 Task: Add a condition where "Channel Is Automation" in pending tickets.
Action: Mouse moved to (145, 447)
Screenshot: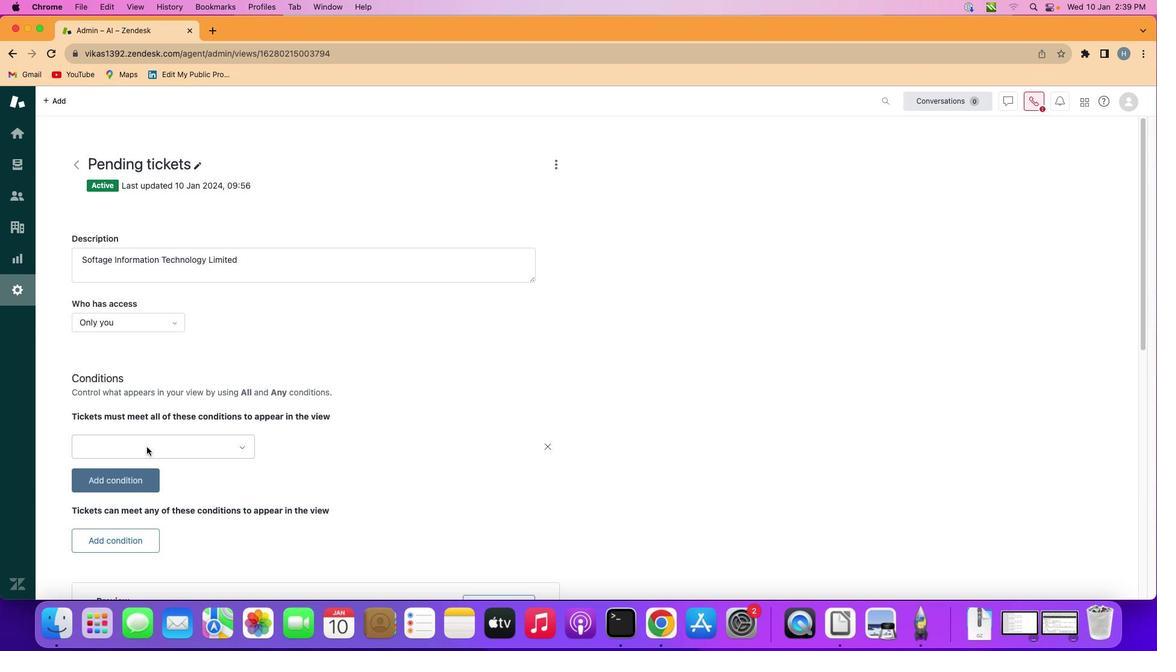 
Action: Mouse pressed left at (145, 447)
Screenshot: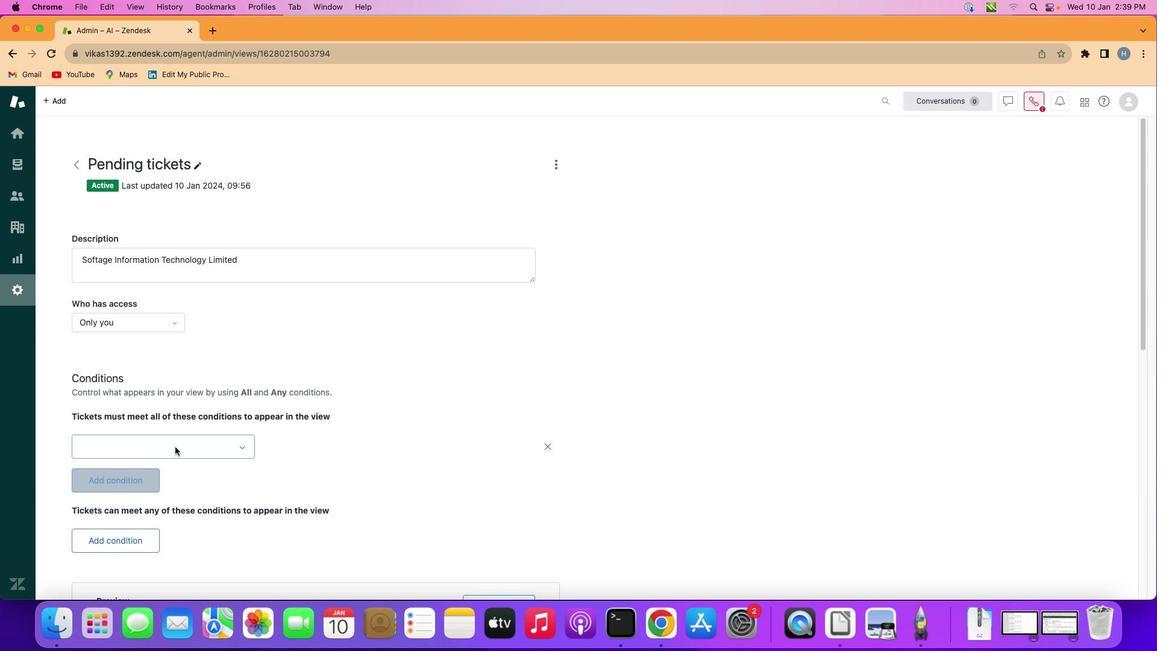 
Action: Mouse moved to (185, 447)
Screenshot: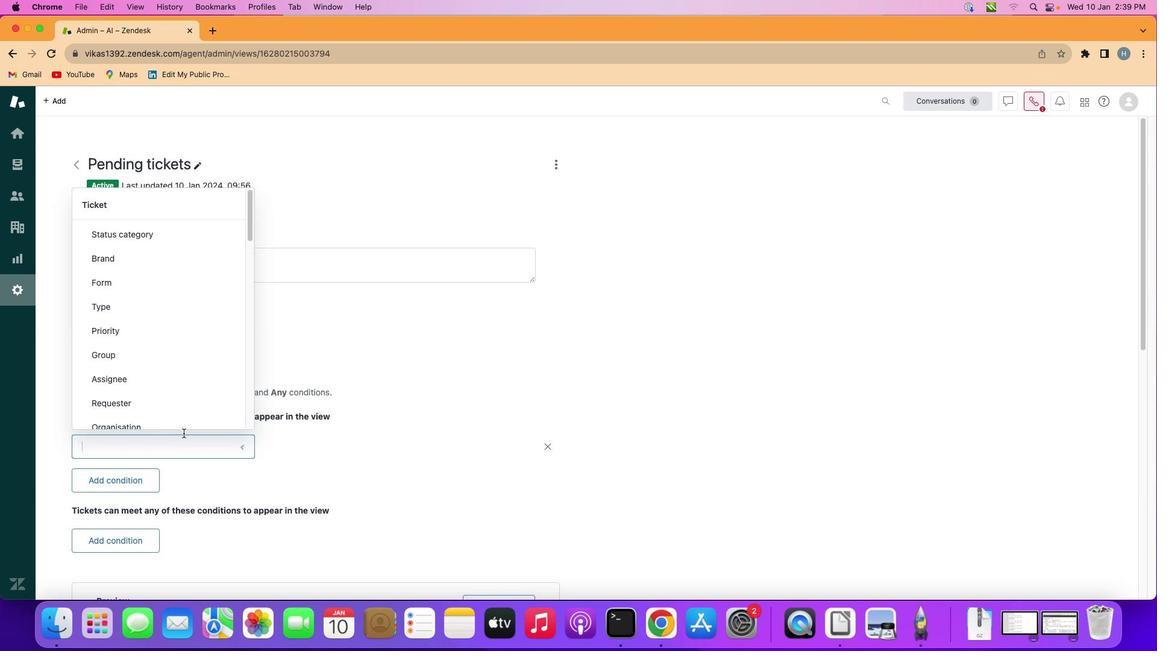 
Action: Mouse pressed left at (185, 447)
Screenshot: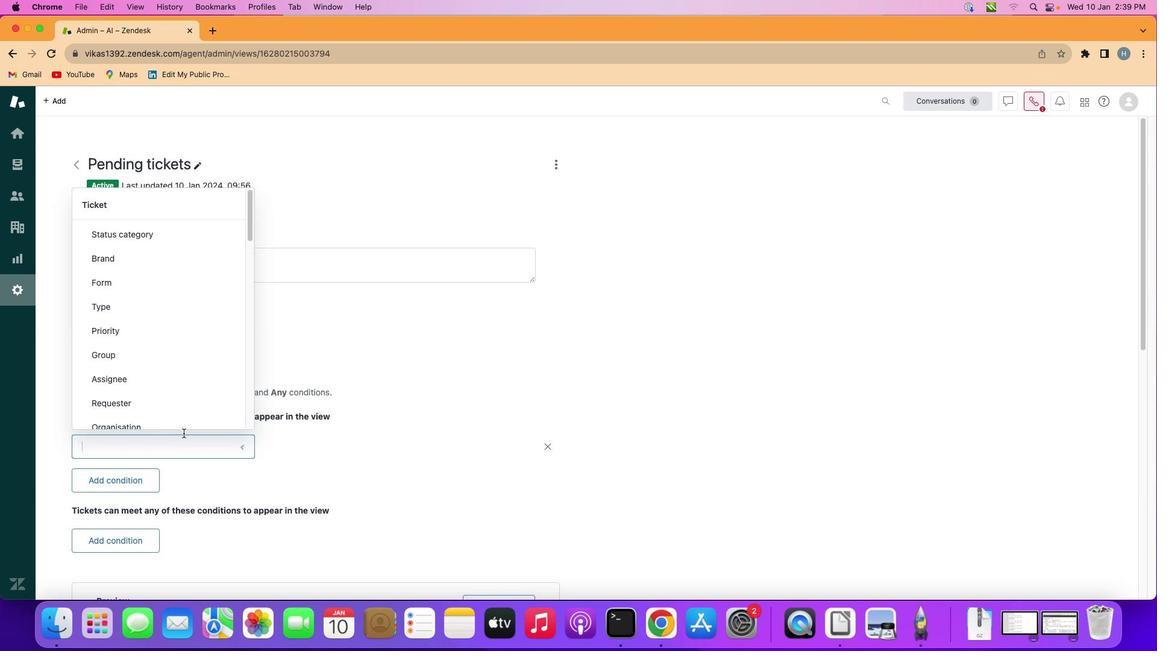 
Action: Mouse moved to (174, 366)
Screenshot: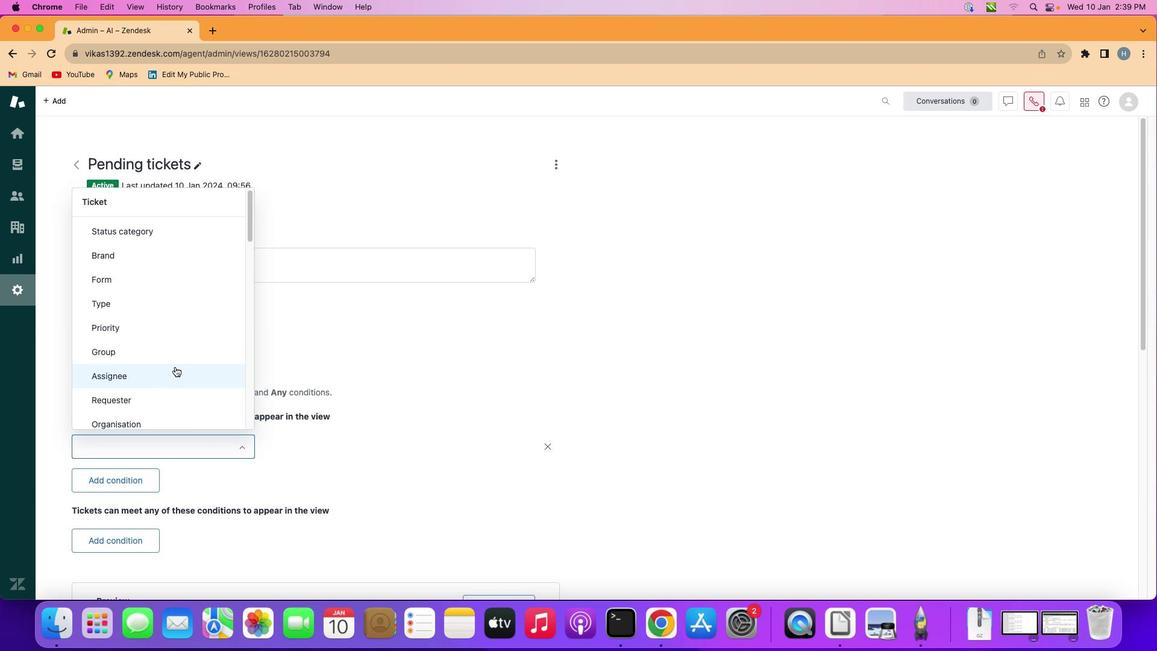 
Action: Mouse scrolled (174, 366) with delta (0, 0)
Screenshot: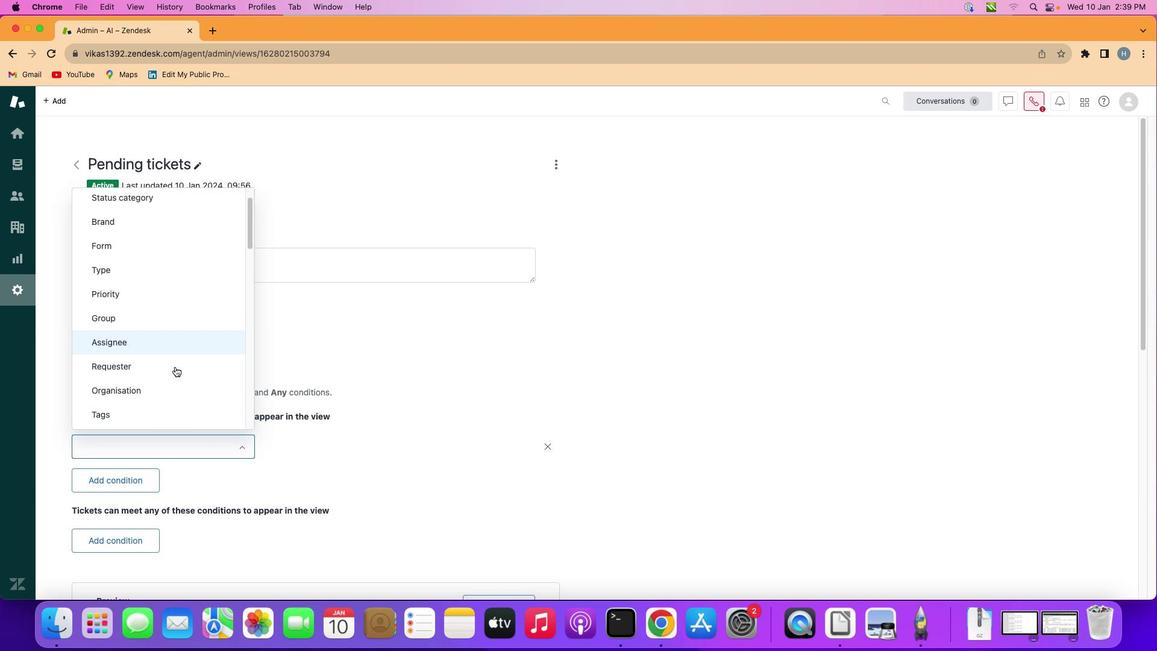 
Action: Mouse scrolled (174, 366) with delta (0, 0)
Screenshot: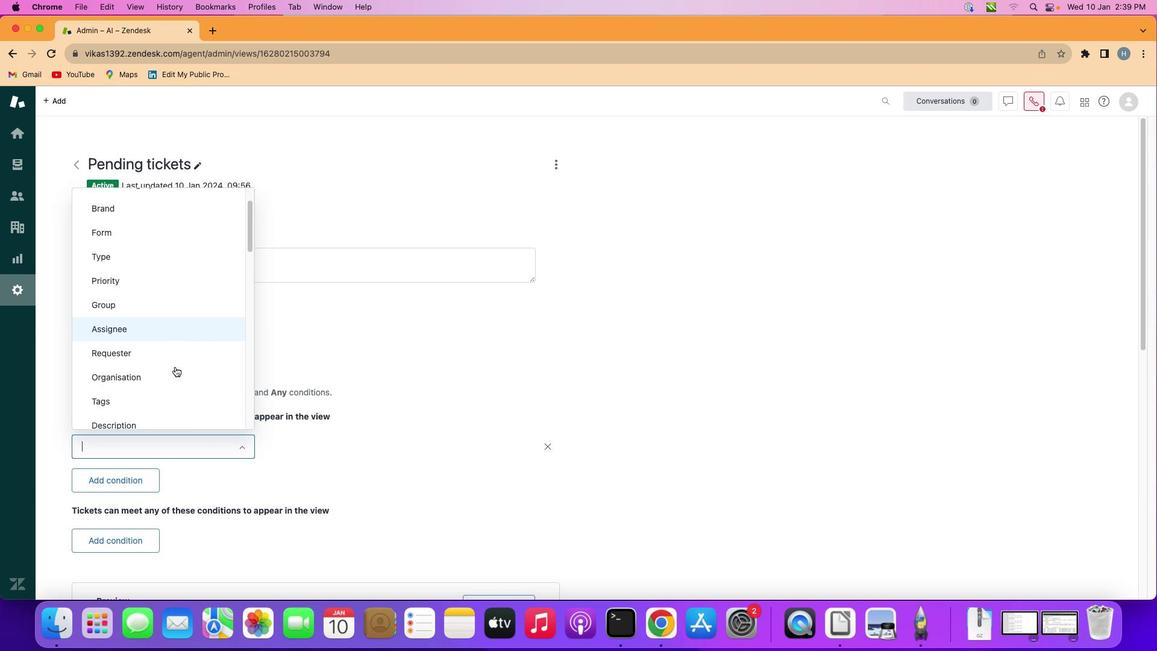 
Action: Mouse scrolled (174, 366) with delta (0, 0)
Screenshot: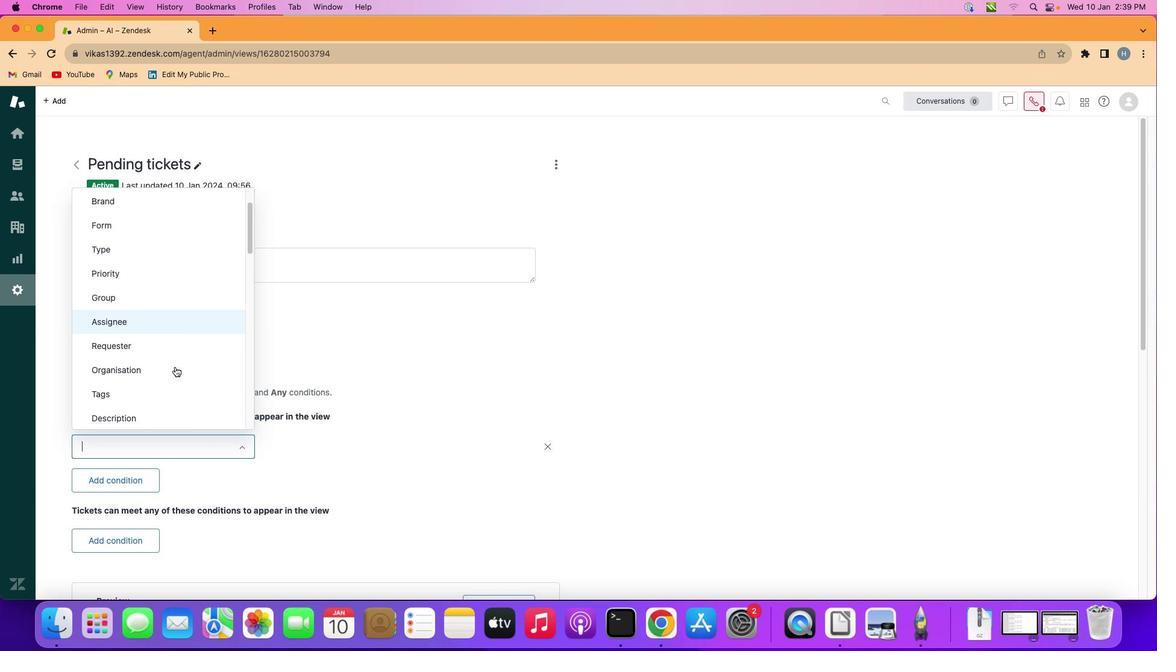 
Action: Mouse scrolled (174, 366) with delta (0, 0)
Screenshot: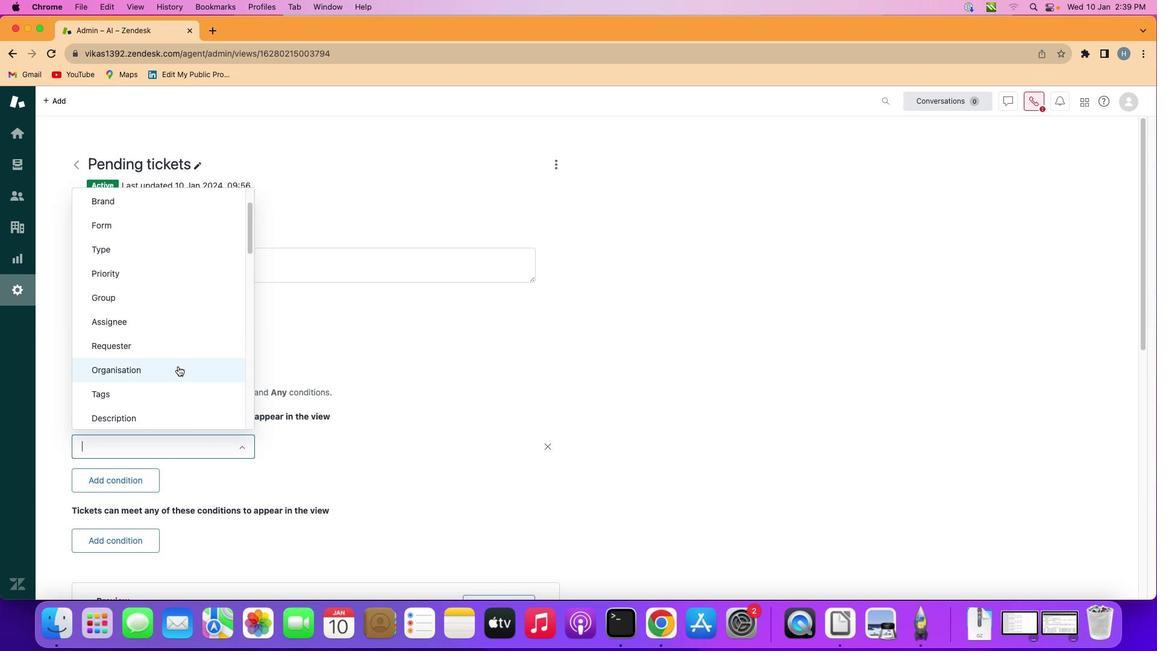 
Action: Mouse moved to (177, 365)
Screenshot: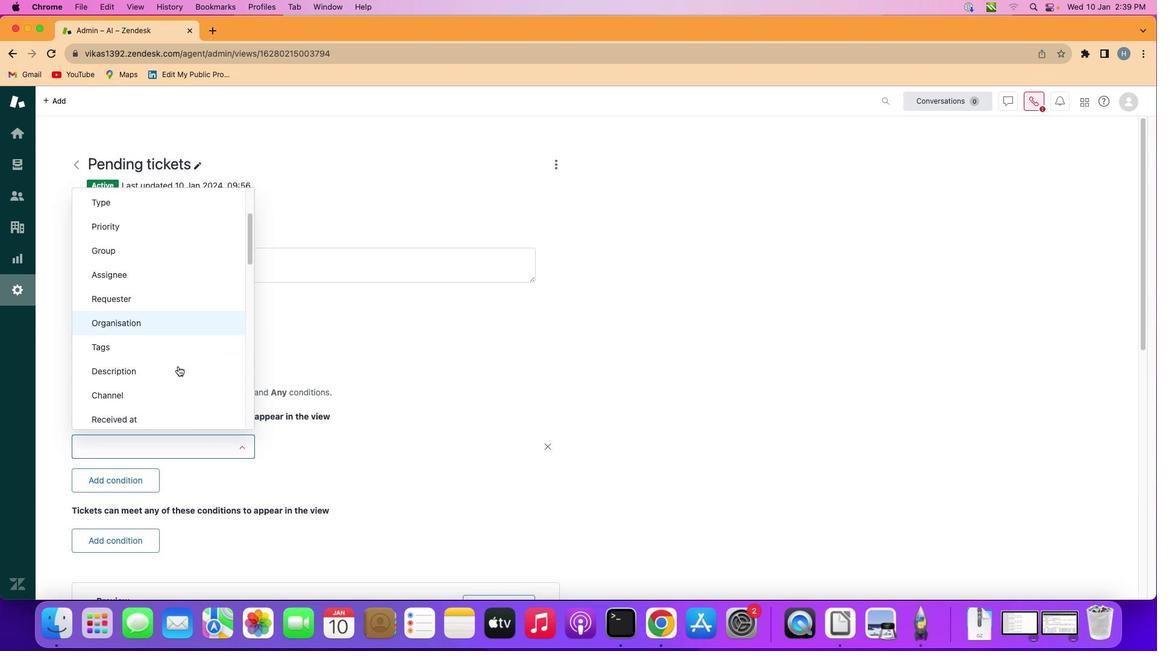 
Action: Mouse scrolled (177, 365) with delta (0, 0)
Screenshot: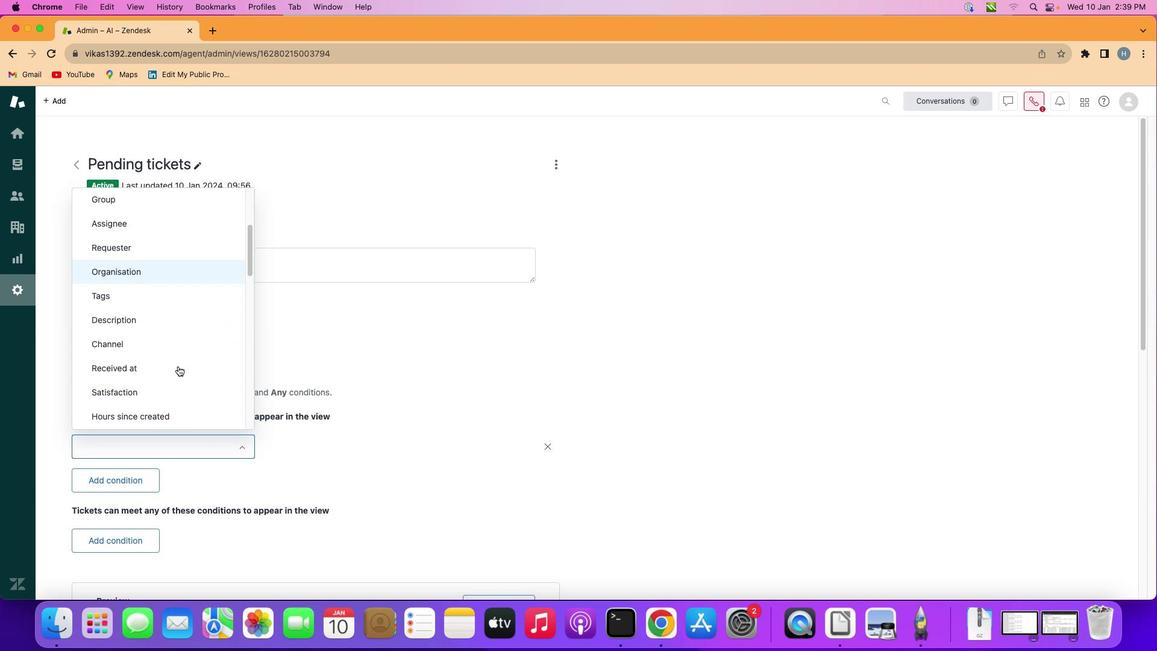 
Action: Mouse scrolled (177, 365) with delta (0, 0)
Screenshot: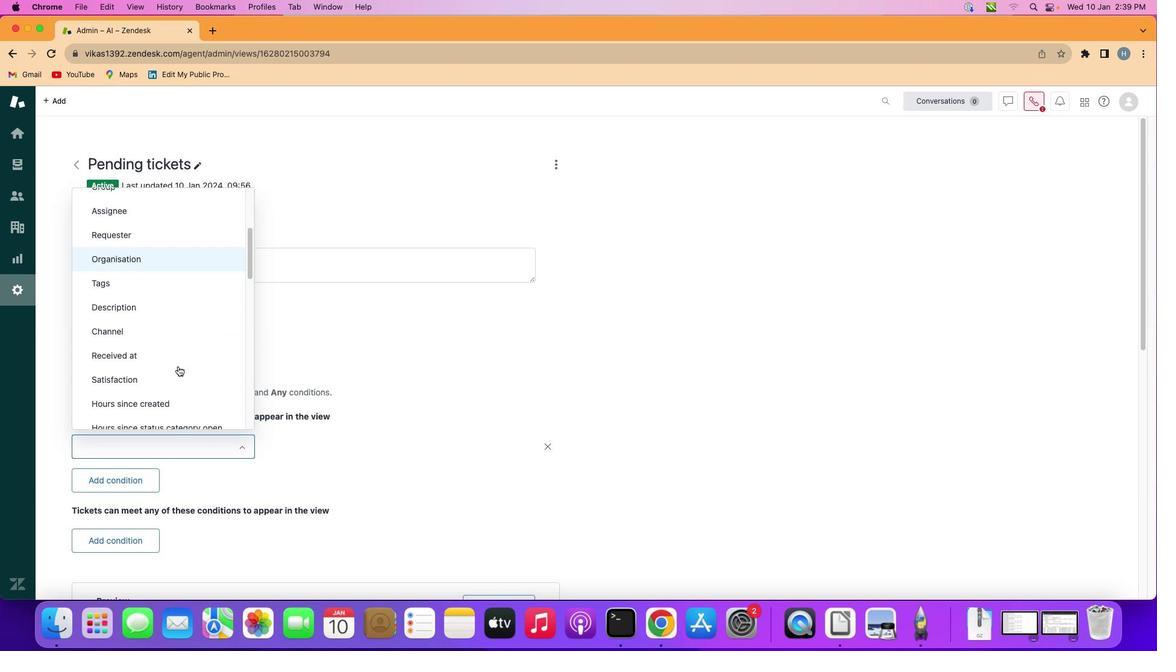 
Action: Mouse scrolled (177, 365) with delta (0, 0)
Screenshot: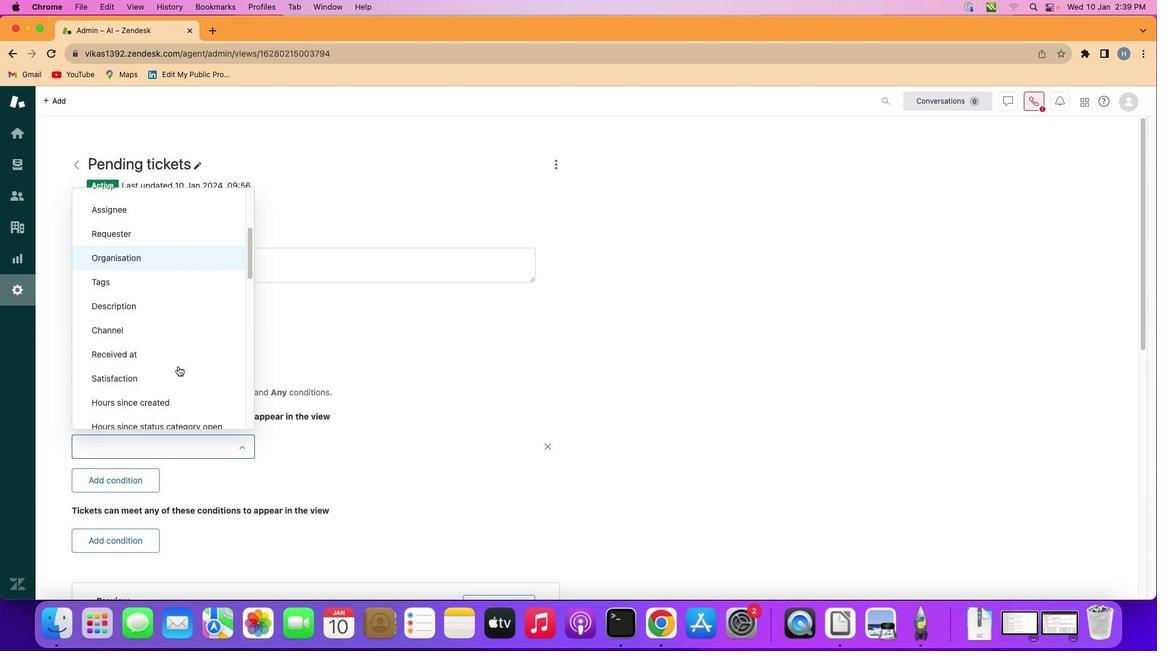 
Action: Mouse moved to (177, 365)
Screenshot: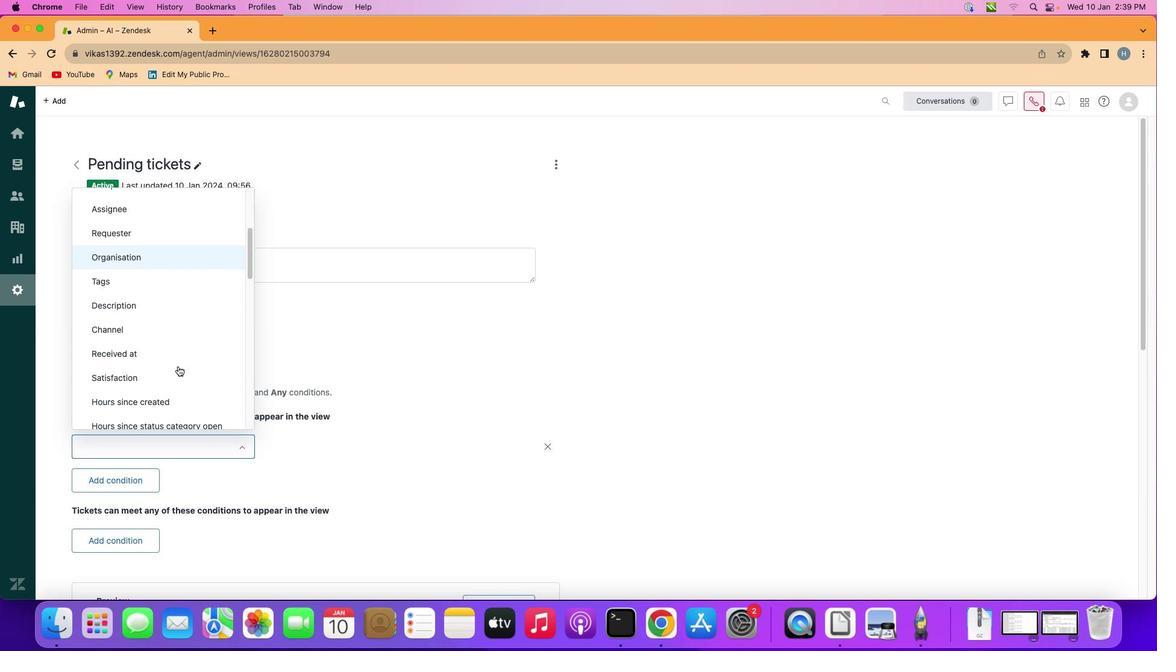 
Action: Mouse scrolled (177, 365) with delta (0, -1)
Screenshot: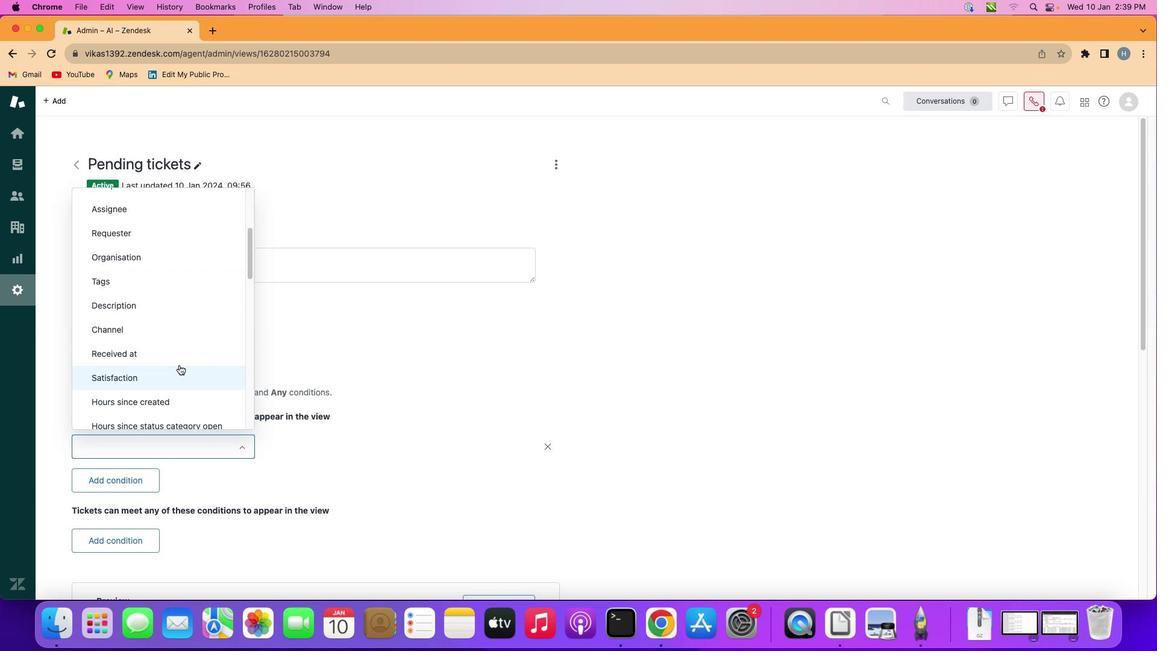 
Action: Mouse moved to (197, 327)
Screenshot: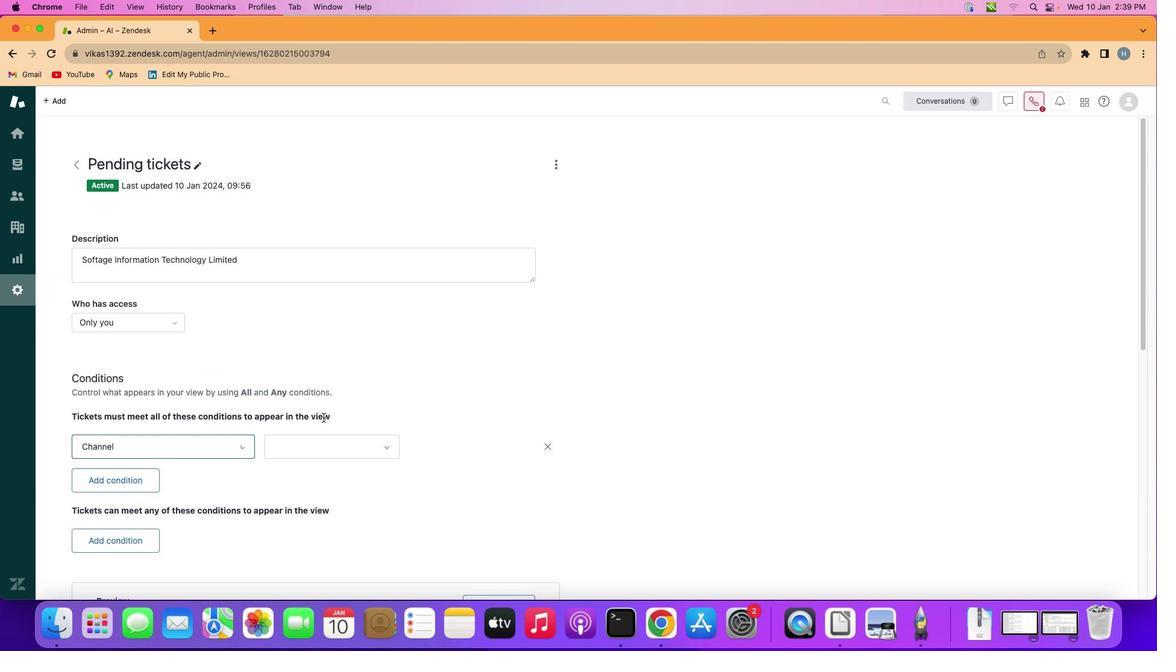 
Action: Mouse pressed left at (197, 327)
Screenshot: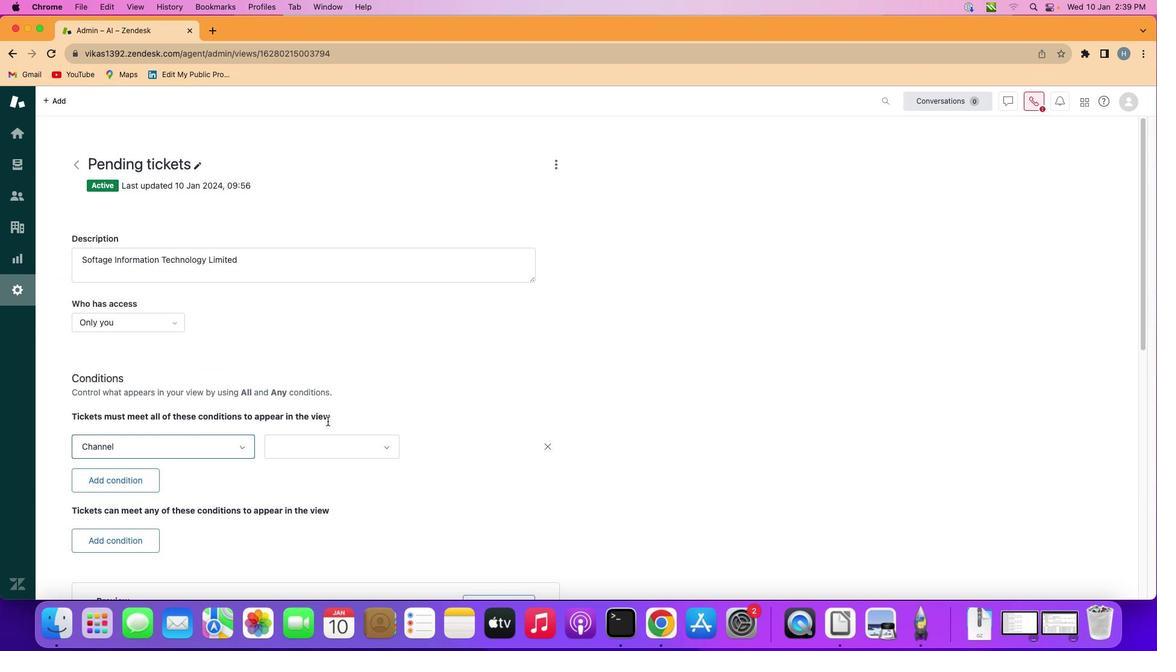 
Action: Mouse moved to (335, 441)
Screenshot: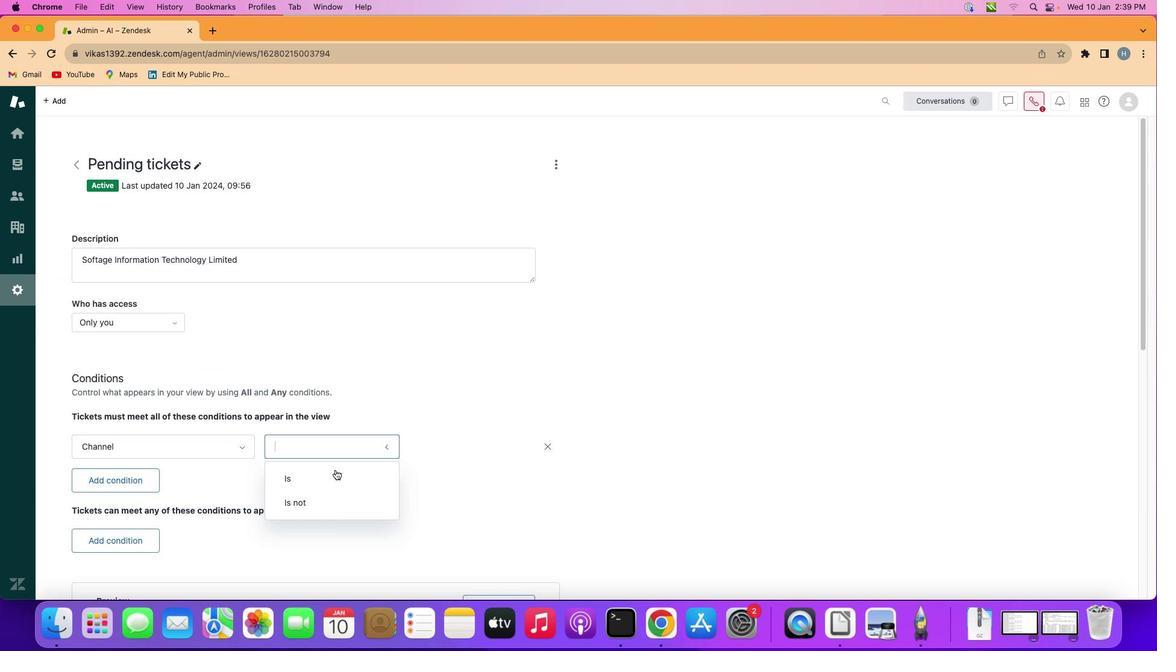 
Action: Mouse pressed left at (335, 441)
Screenshot: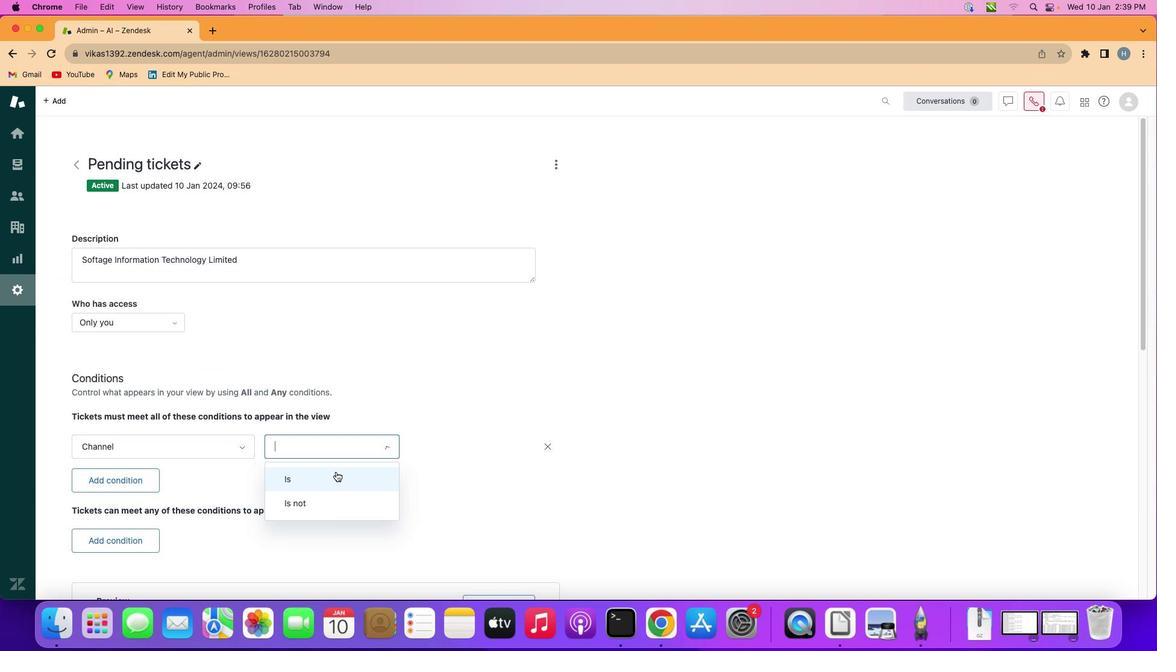 
Action: Mouse moved to (335, 472)
Screenshot: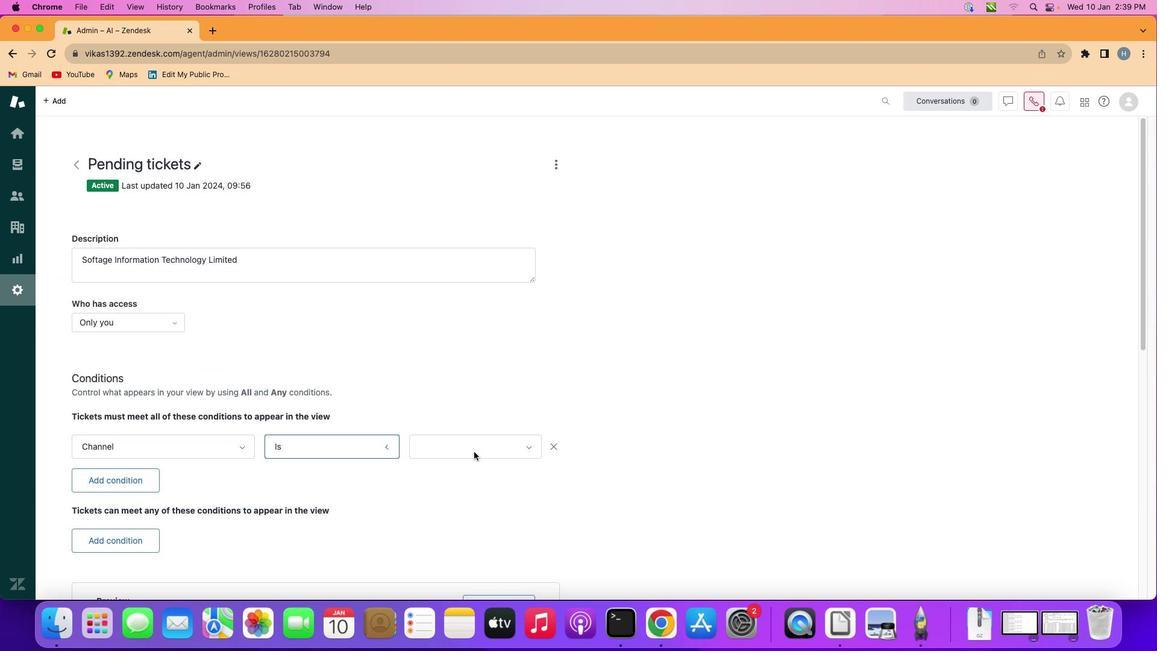 
Action: Mouse pressed left at (335, 472)
Screenshot: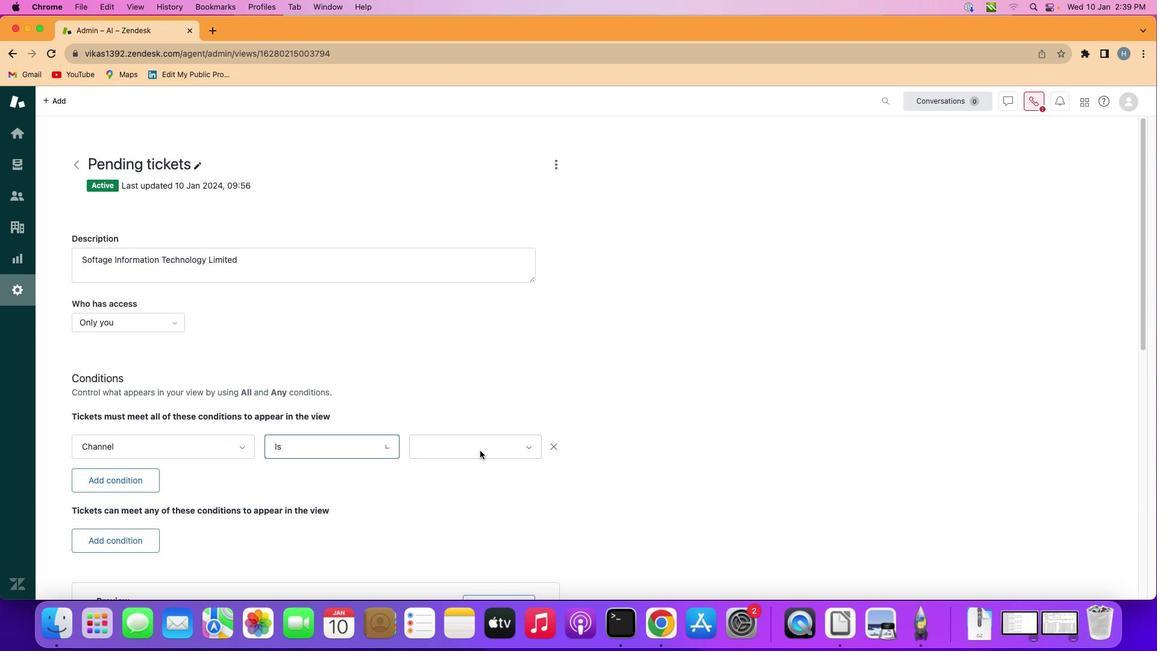 
Action: Mouse moved to (479, 451)
Screenshot: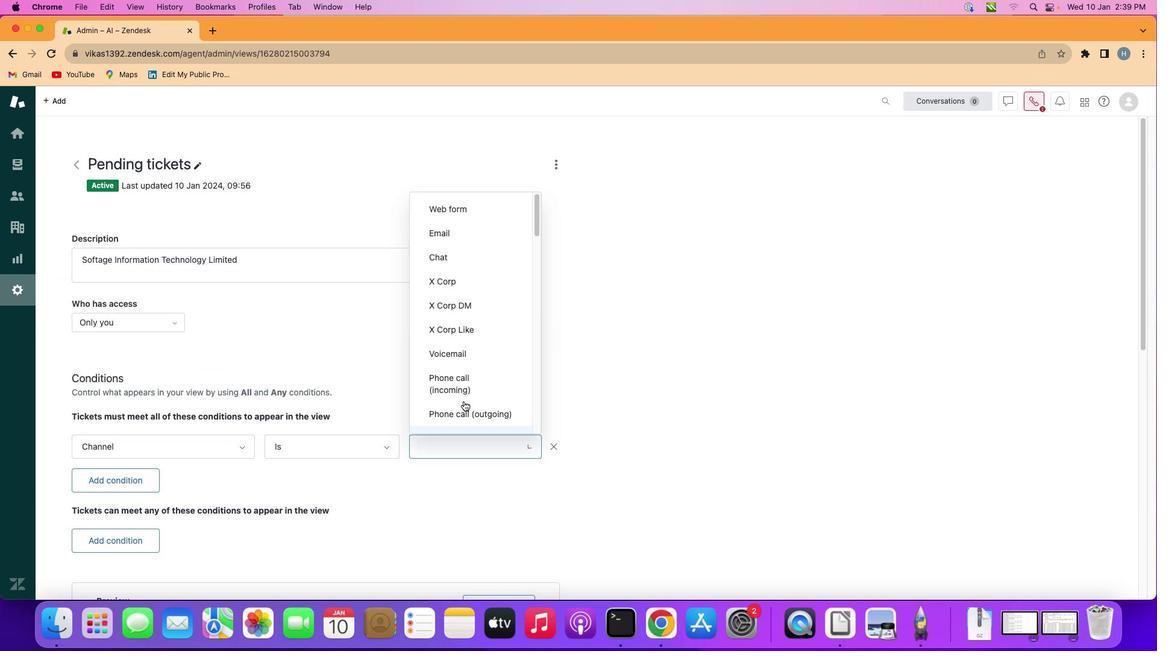 
Action: Mouse pressed left at (479, 451)
Screenshot: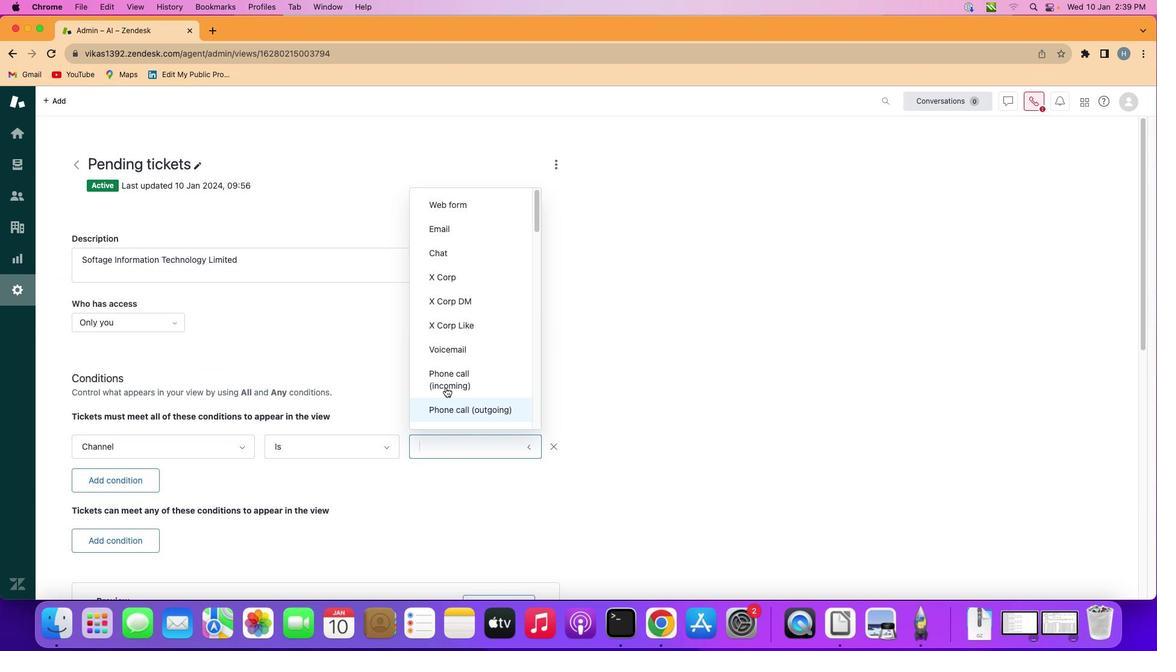 
Action: Mouse moved to (494, 327)
Screenshot: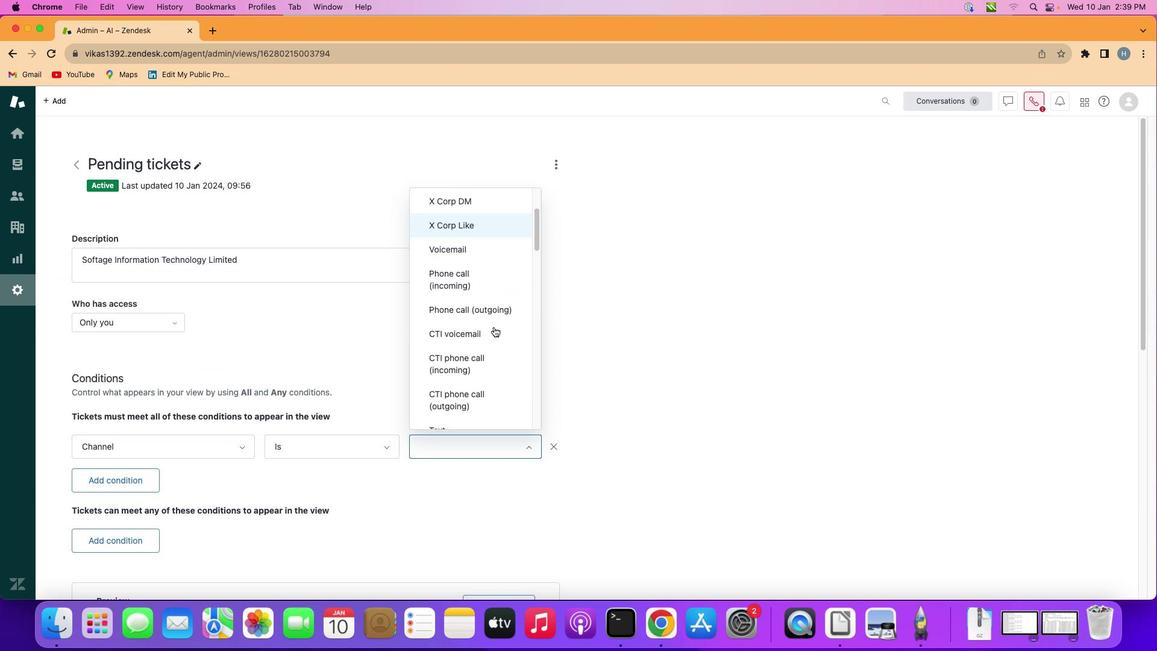 
Action: Mouse scrolled (494, 327) with delta (0, 0)
Screenshot: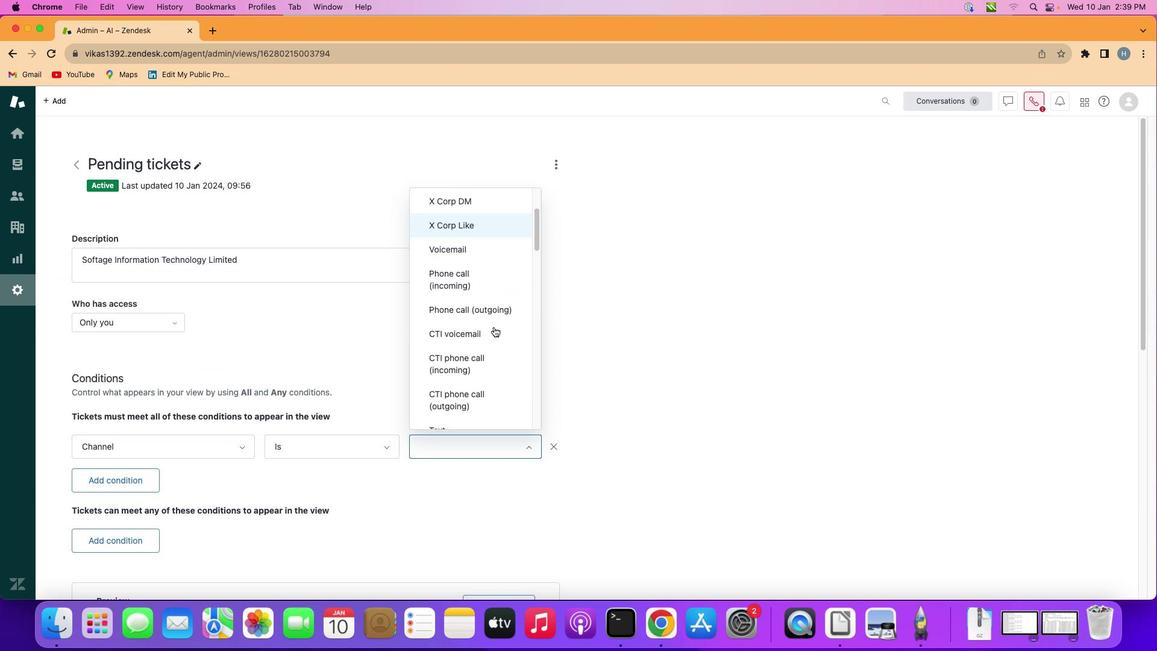 
Action: Mouse scrolled (494, 327) with delta (0, 0)
Screenshot: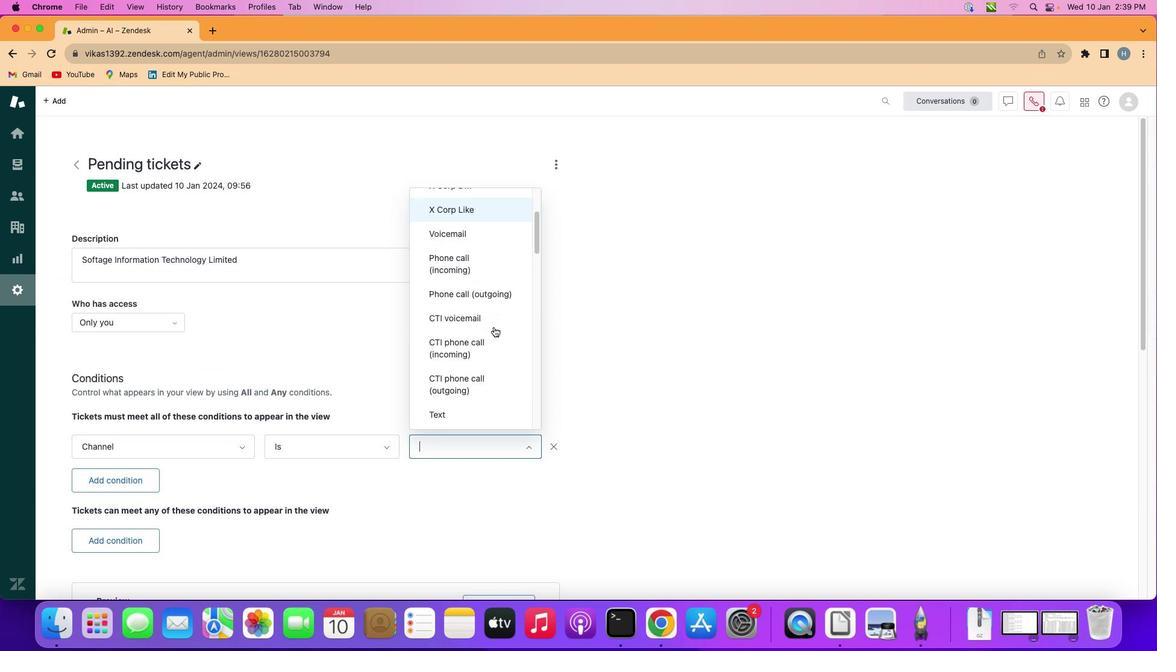 
Action: Mouse scrolled (494, 327) with delta (0, 0)
Screenshot: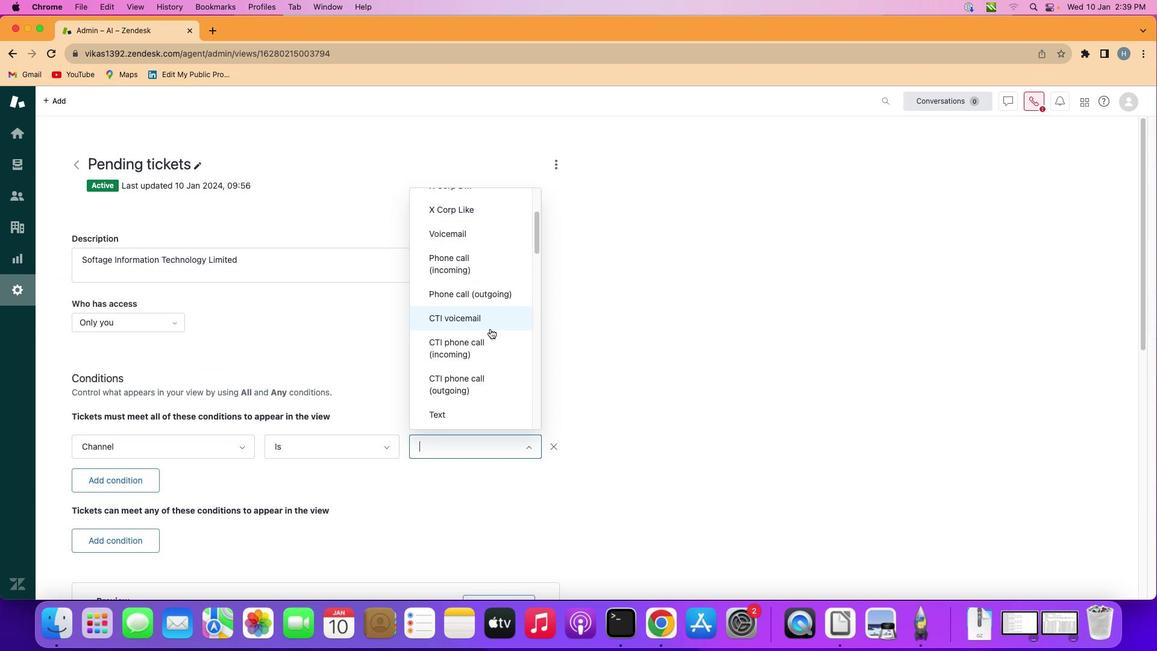 
Action: Mouse scrolled (494, 327) with delta (0, -1)
Screenshot: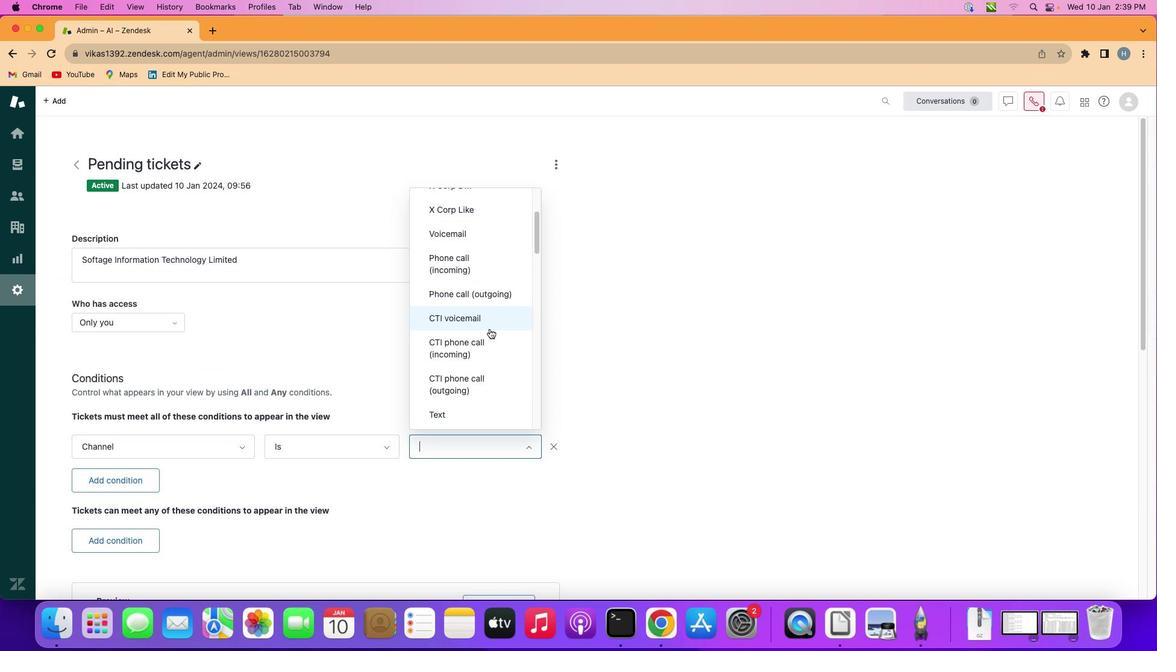 
Action: Mouse moved to (489, 329)
Screenshot: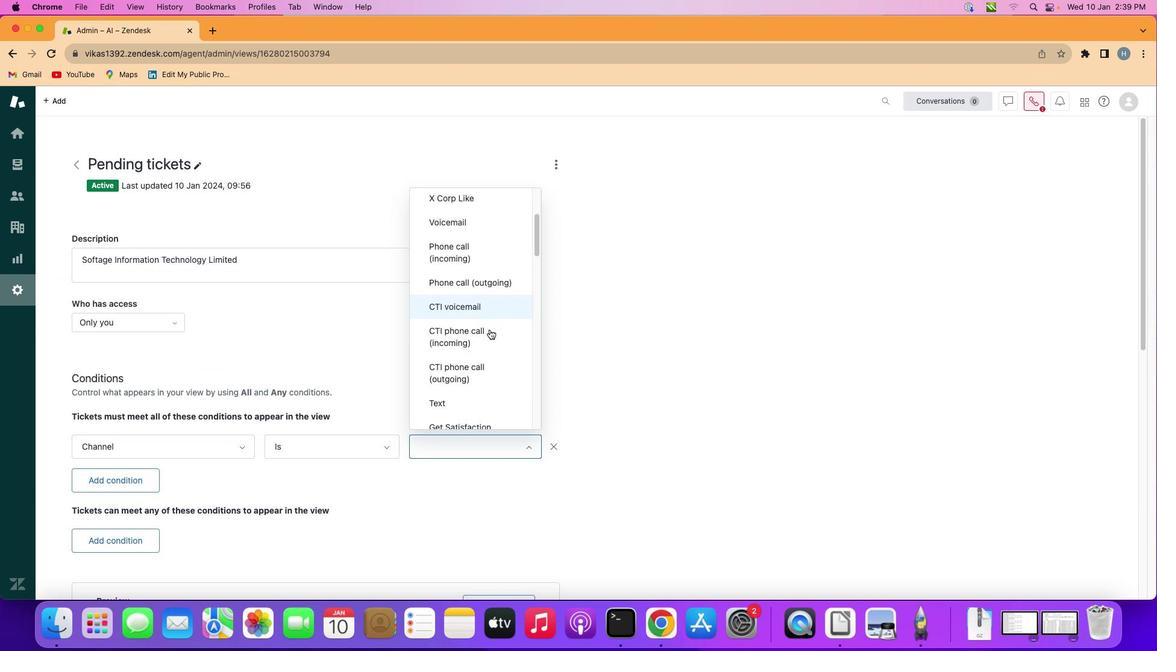
Action: Mouse scrolled (489, 329) with delta (0, 0)
Screenshot: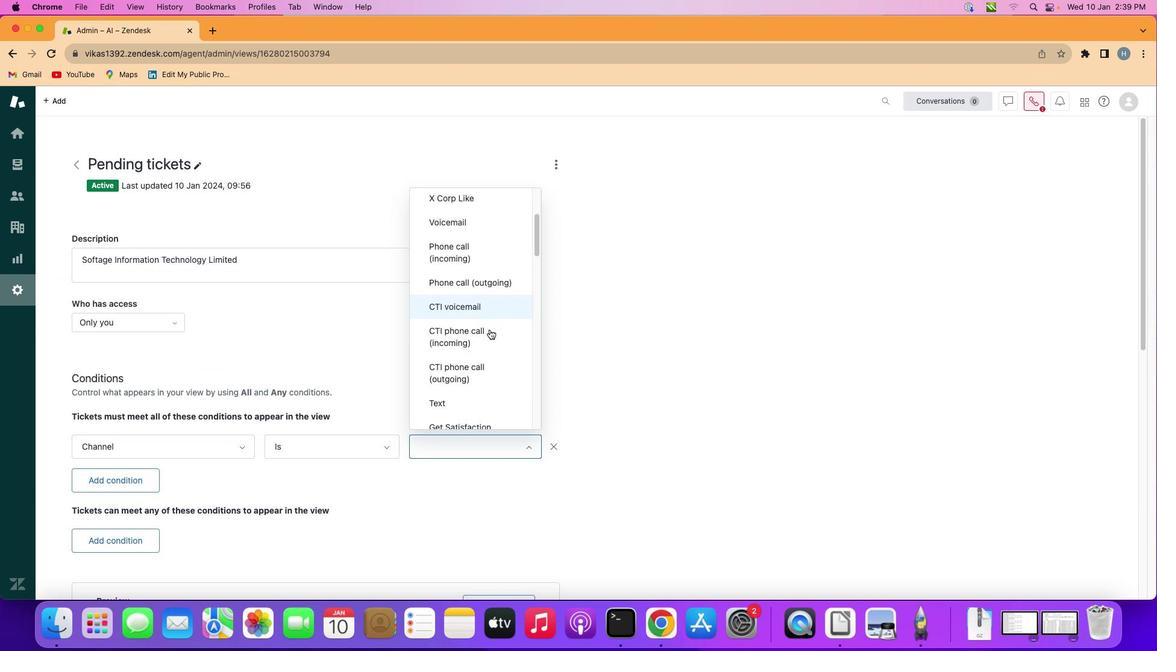 
Action: Mouse scrolled (489, 329) with delta (0, 0)
Screenshot: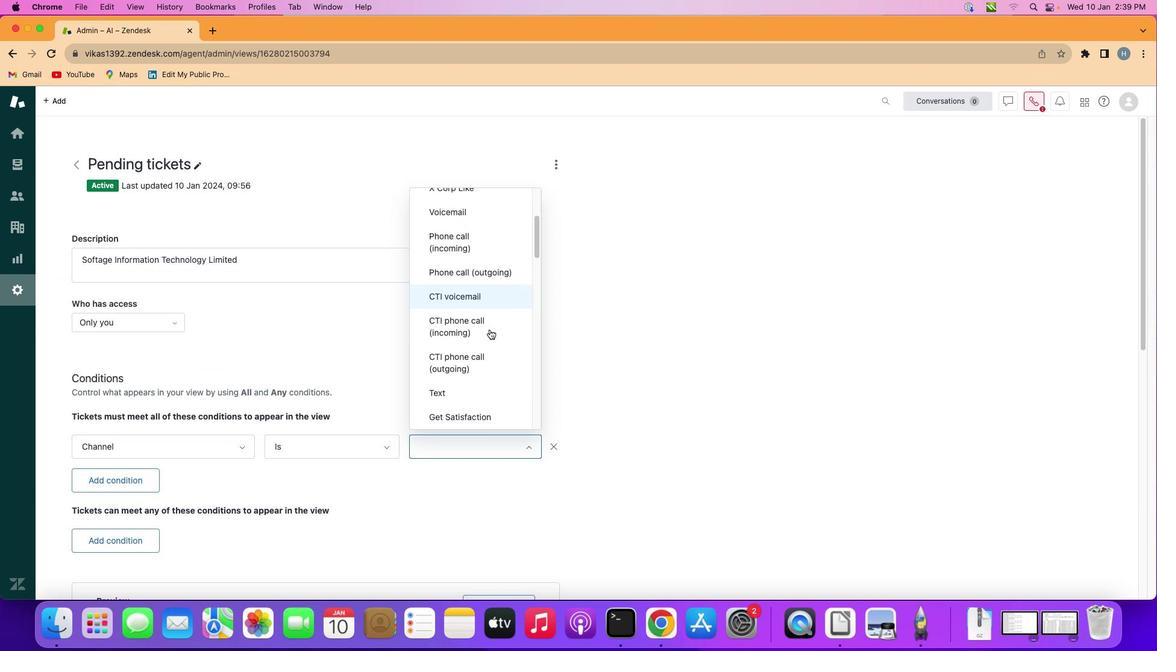 
Action: Mouse scrolled (489, 329) with delta (0, 0)
Screenshot: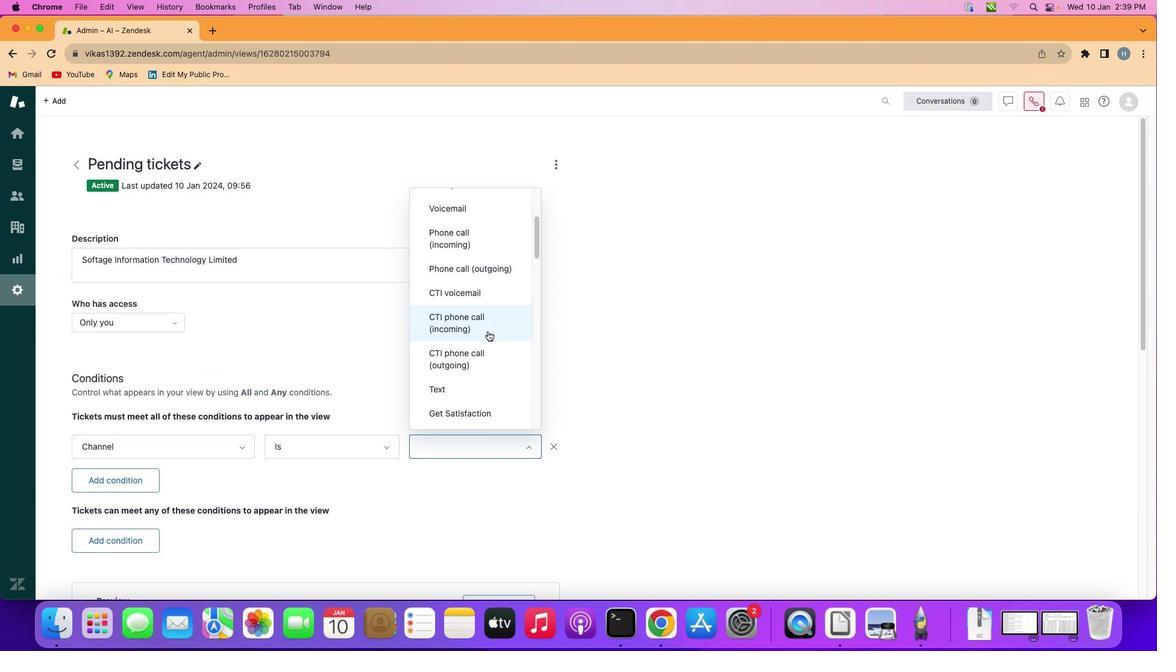 
Action: Mouse scrolled (489, 329) with delta (0, 0)
Screenshot: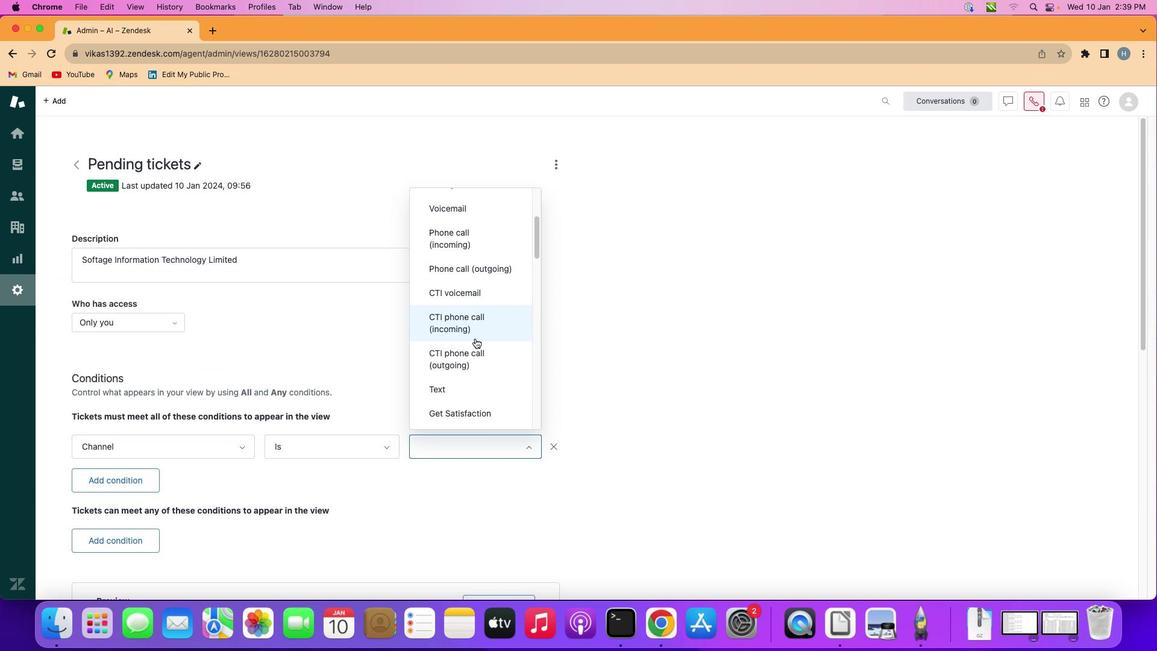 
Action: Mouse moved to (475, 338)
Screenshot: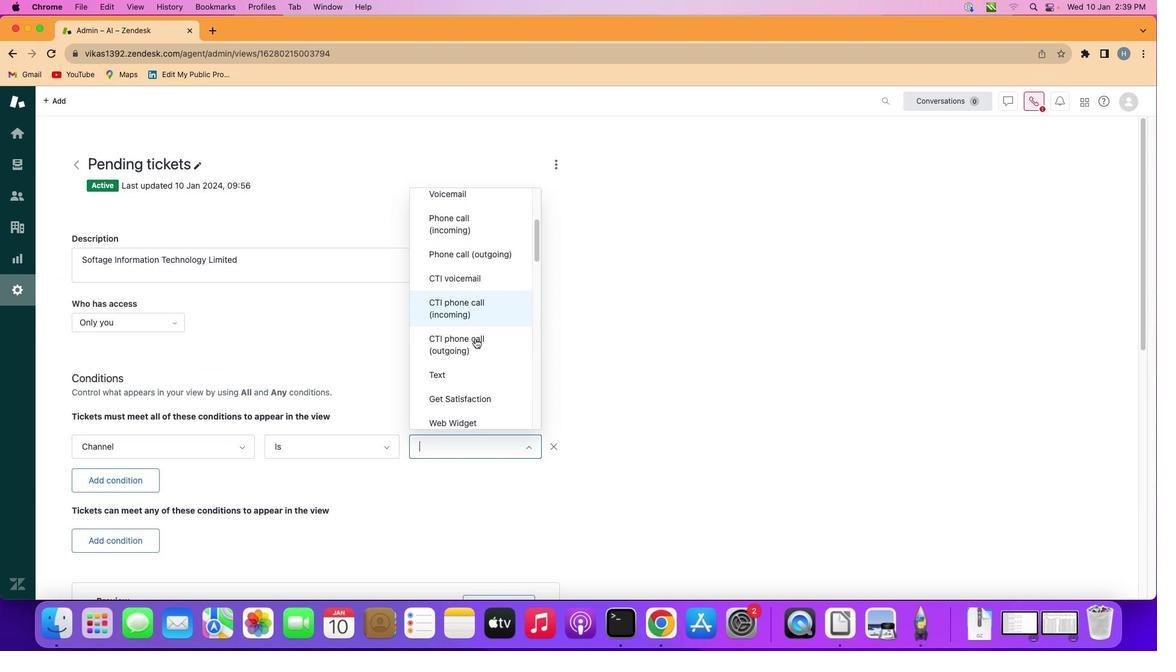 
Action: Mouse scrolled (475, 338) with delta (0, 0)
Screenshot: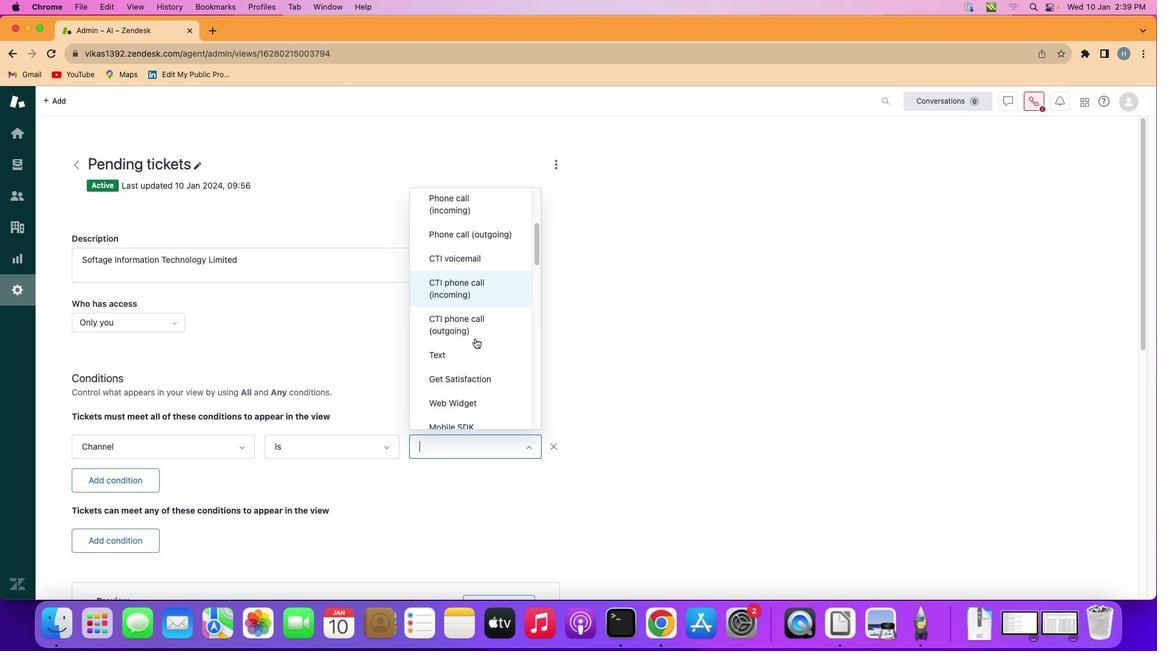 
Action: Mouse scrolled (475, 338) with delta (0, 0)
Screenshot: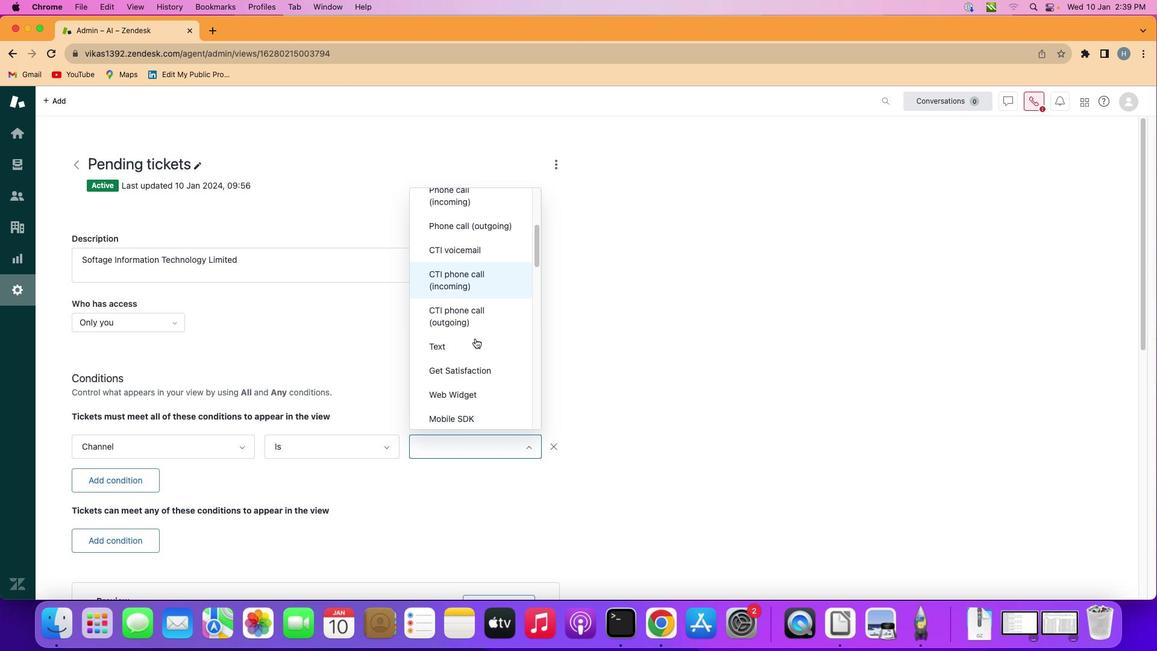 
Action: Mouse scrolled (475, 338) with delta (0, 0)
Screenshot: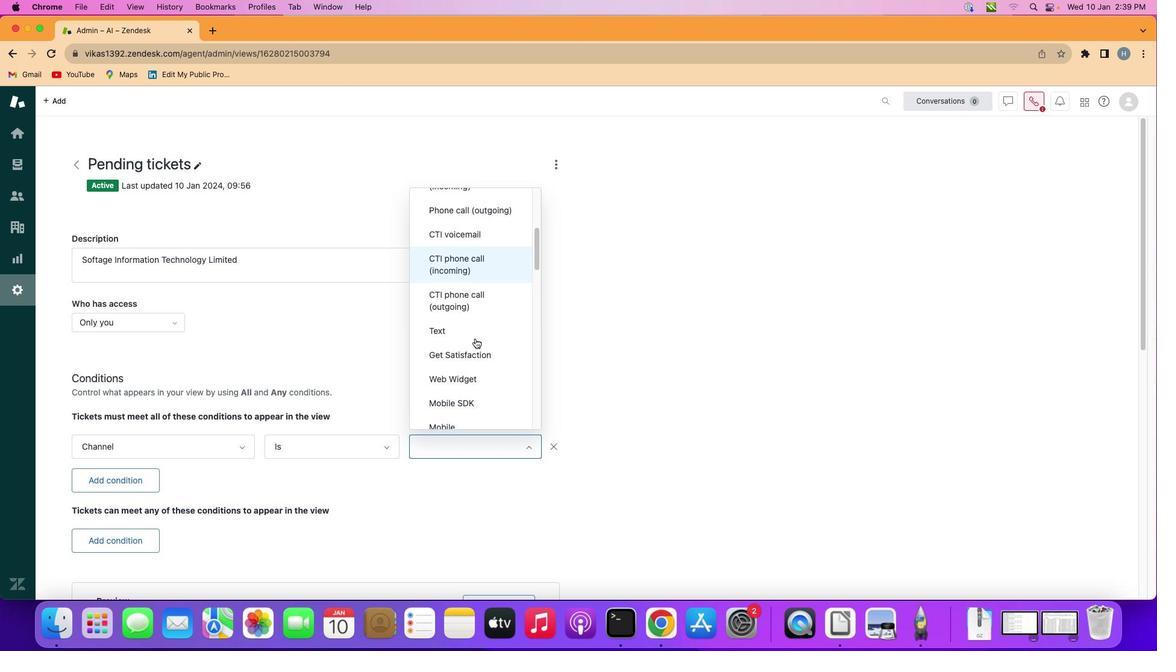 
Action: Mouse scrolled (475, 338) with delta (0, 0)
Screenshot: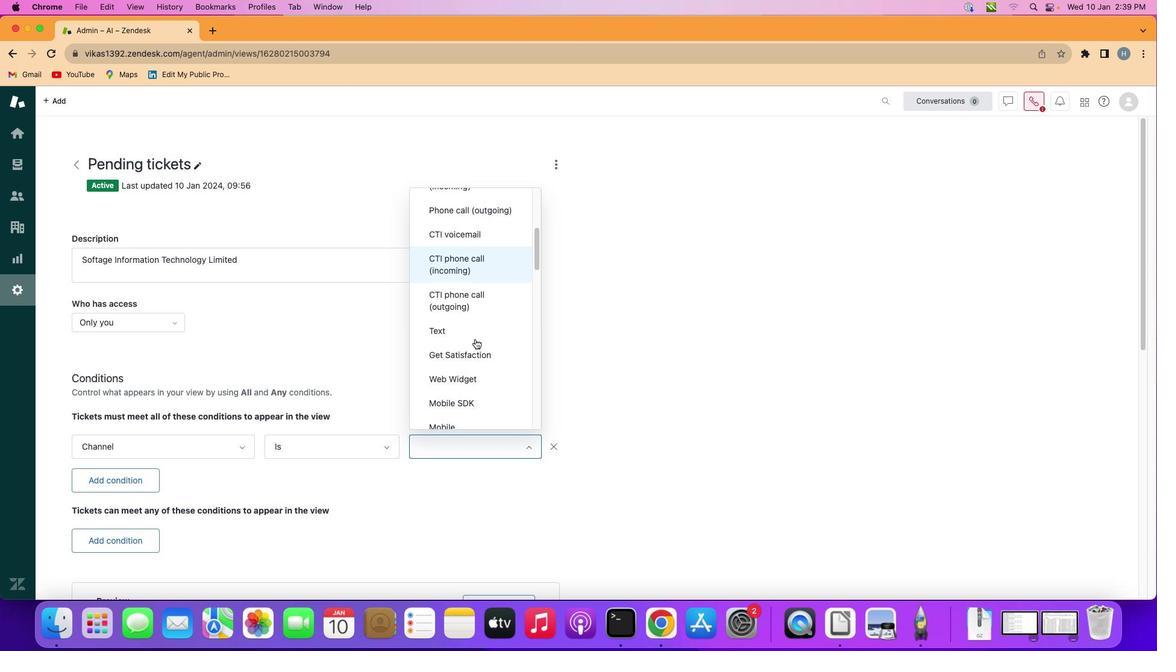 
Action: Mouse moved to (475, 338)
Screenshot: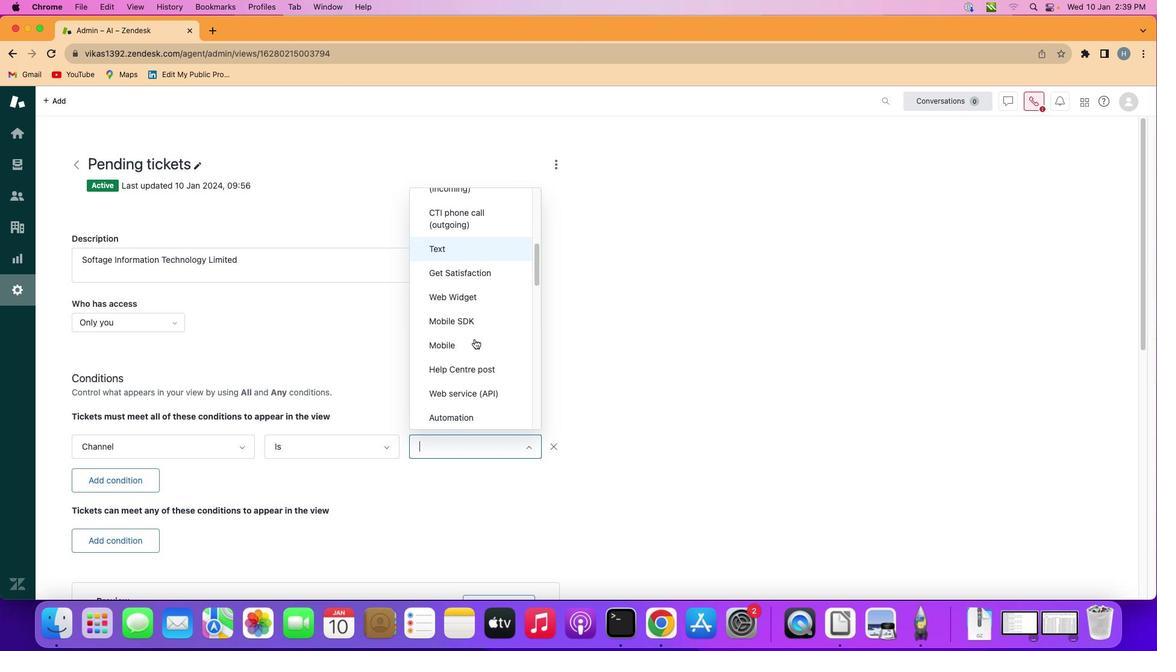 
Action: Mouse scrolled (475, 338) with delta (0, 0)
Screenshot: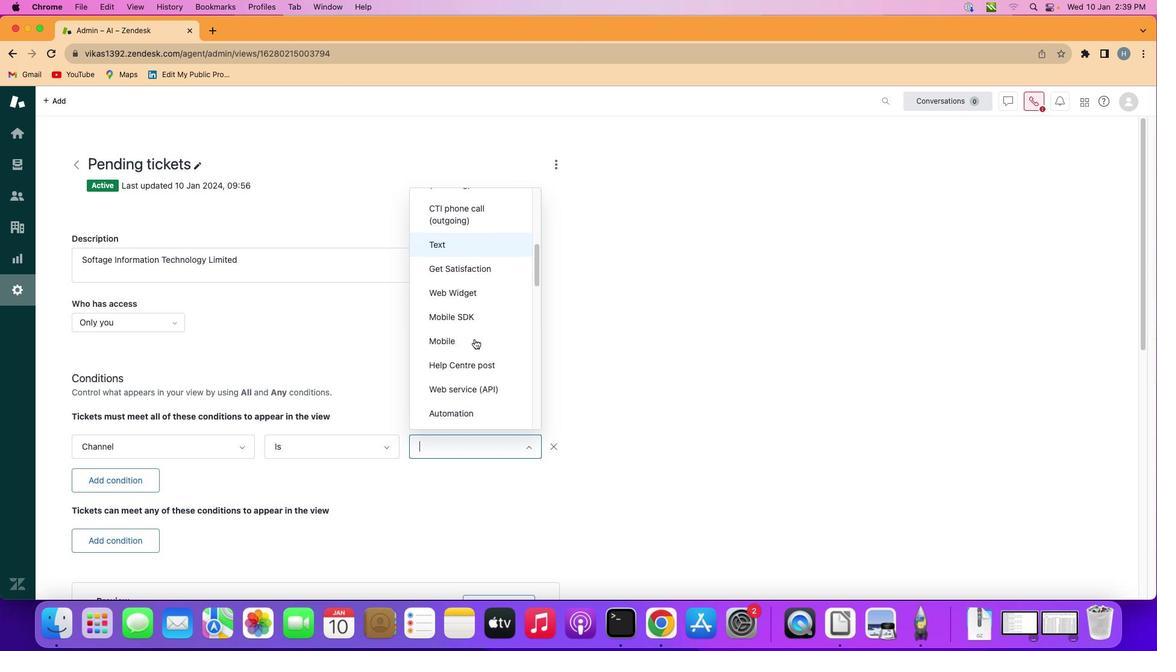 
Action: Mouse scrolled (475, 338) with delta (0, -1)
Screenshot: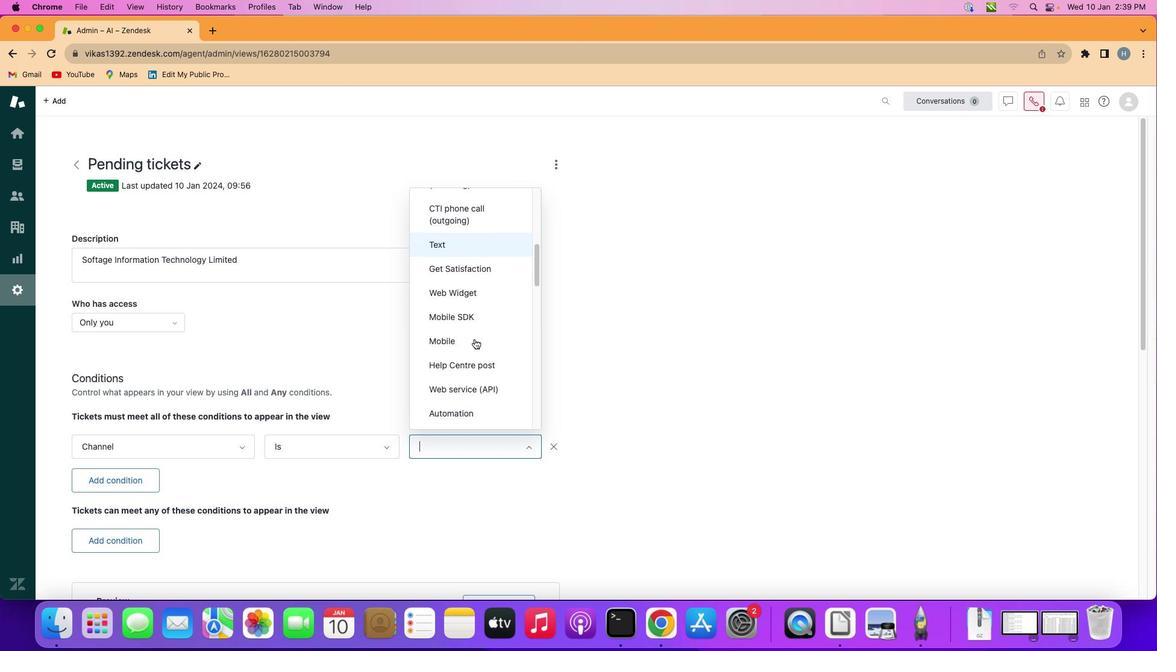 
Action: Mouse scrolled (475, 338) with delta (0, 0)
Screenshot: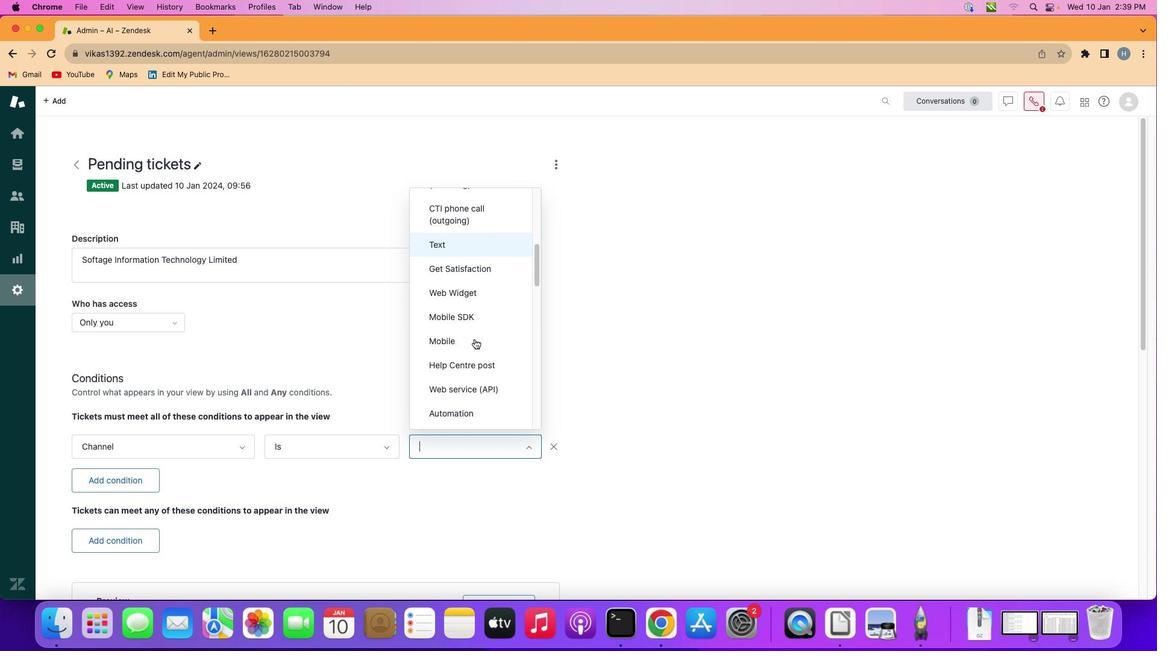 
Action: Mouse scrolled (475, 338) with delta (0, 0)
Screenshot: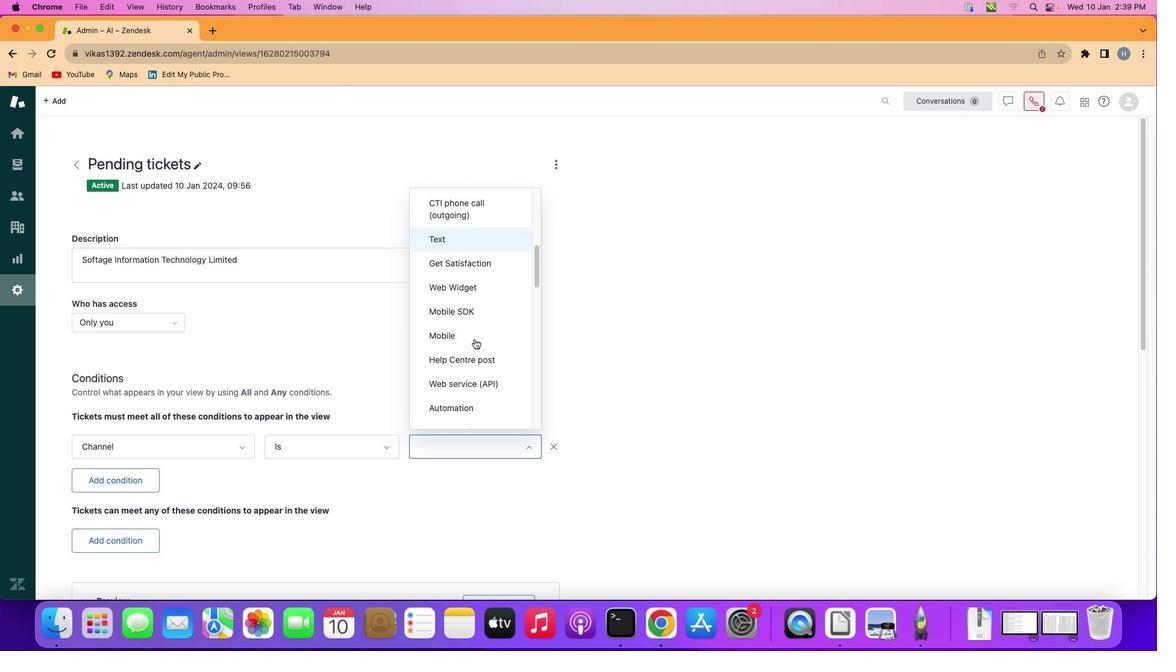 
Action: Mouse scrolled (475, 338) with delta (0, 0)
Screenshot: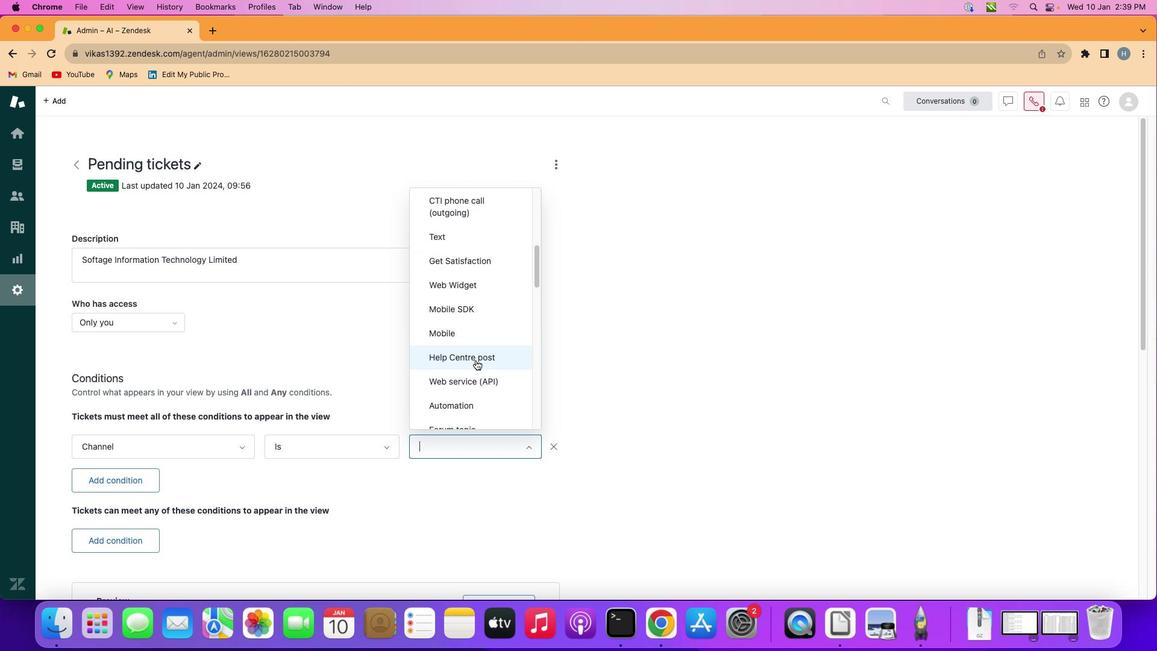
Action: Mouse scrolled (475, 338) with delta (0, 0)
Screenshot: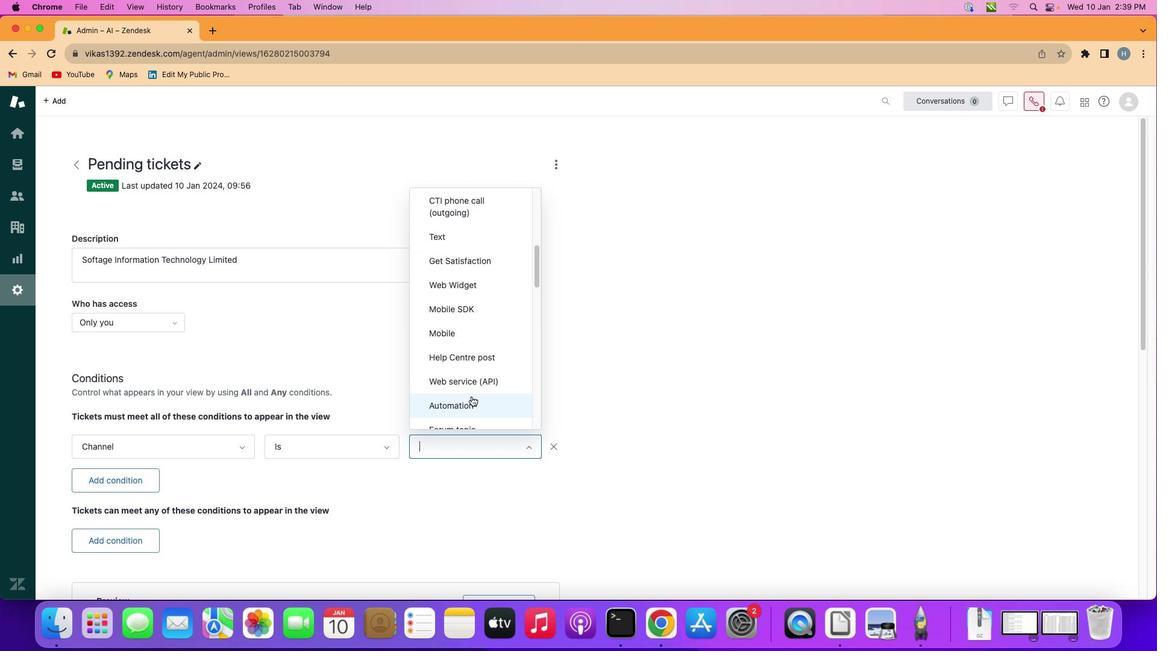 
Action: Mouse moved to (466, 407)
Screenshot: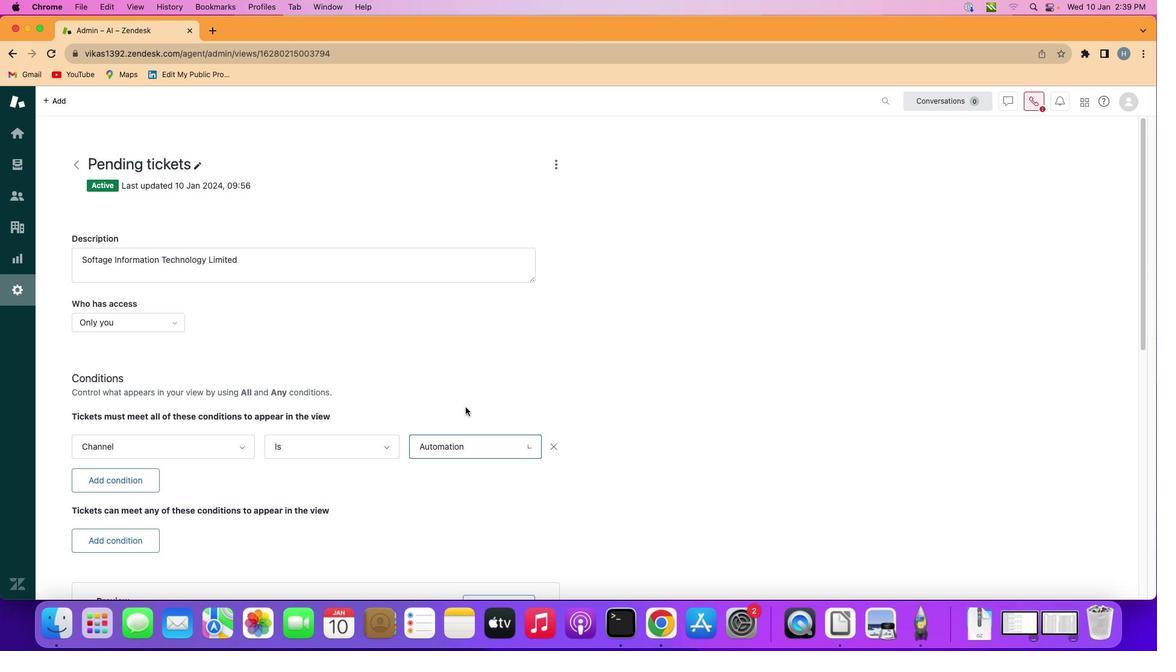 
Action: Mouse pressed left at (466, 407)
Screenshot: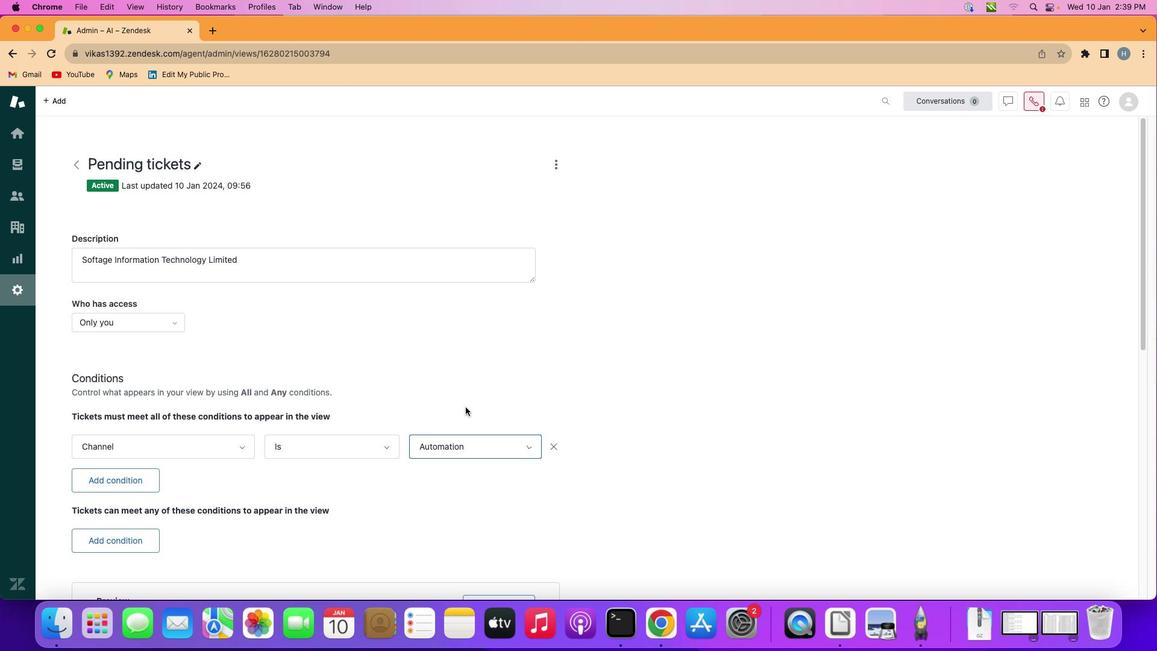 
Action: Mouse moved to (475, 380)
Screenshot: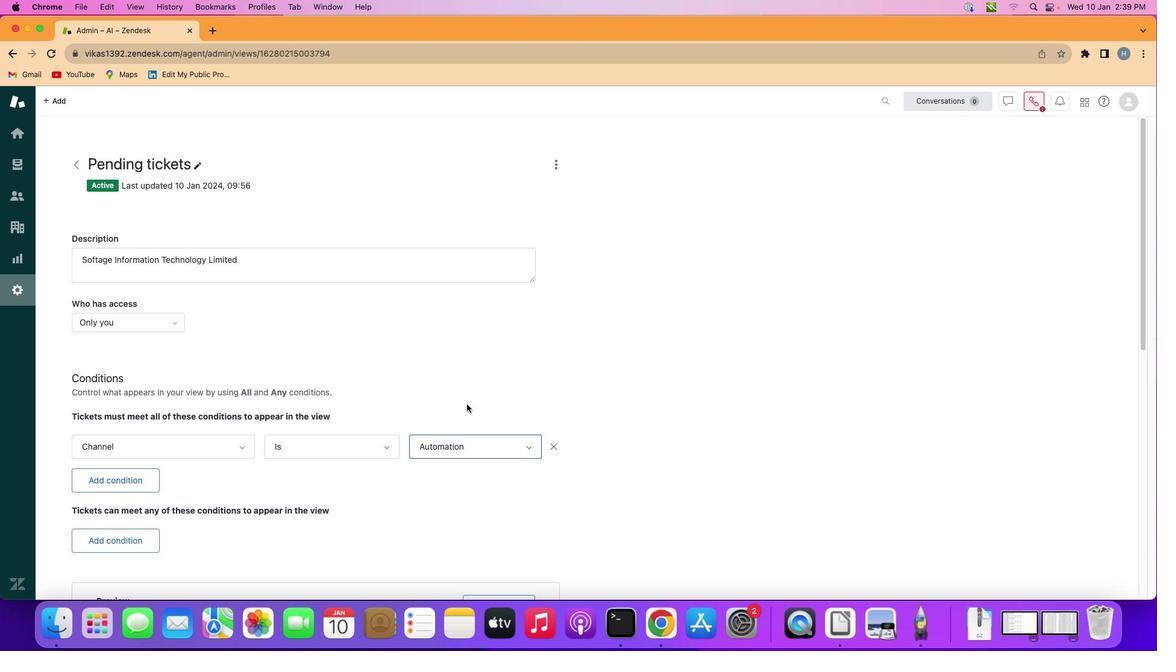 
